 Task: Find a house in Mount Vernon, United States, for 2 adults from 2nd to 6th September, with a price range of ₹15,000 to ₹20,000, 1 bedroom, 1 bed, 1 bathroom, and self check-in option.
Action: Mouse pressed left at (431, 55)
Screenshot: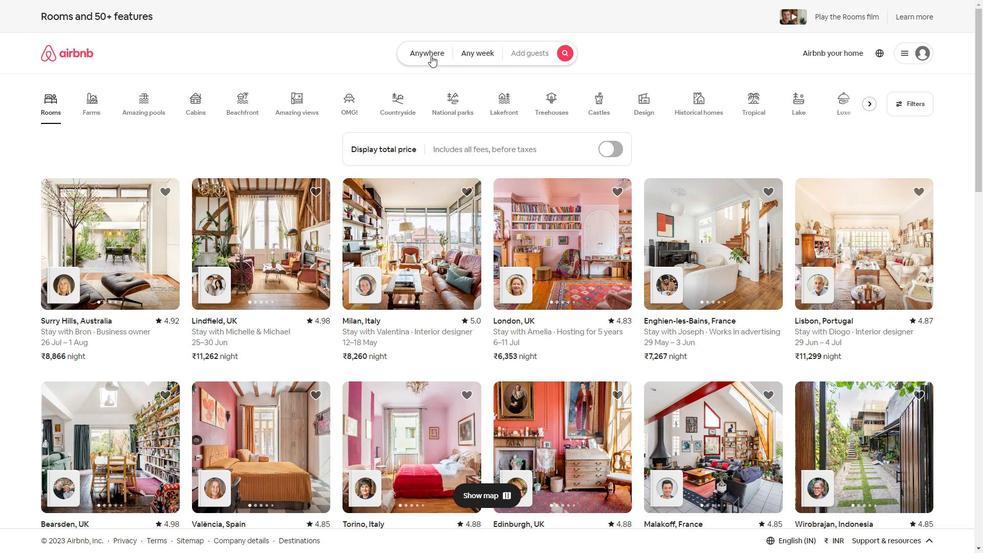 
Action: Mouse moved to (367, 97)
Screenshot: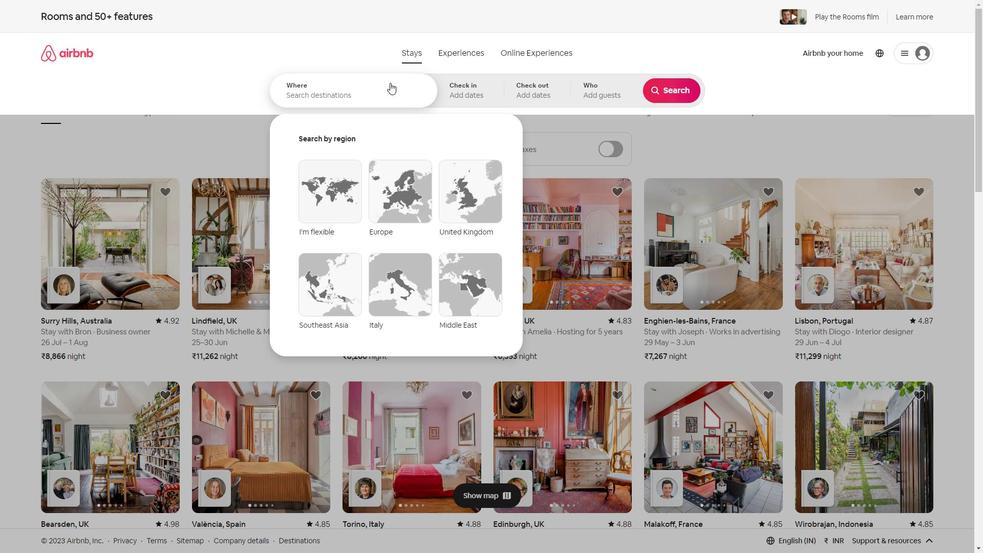 
Action: Mouse pressed left at (367, 97)
Screenshot: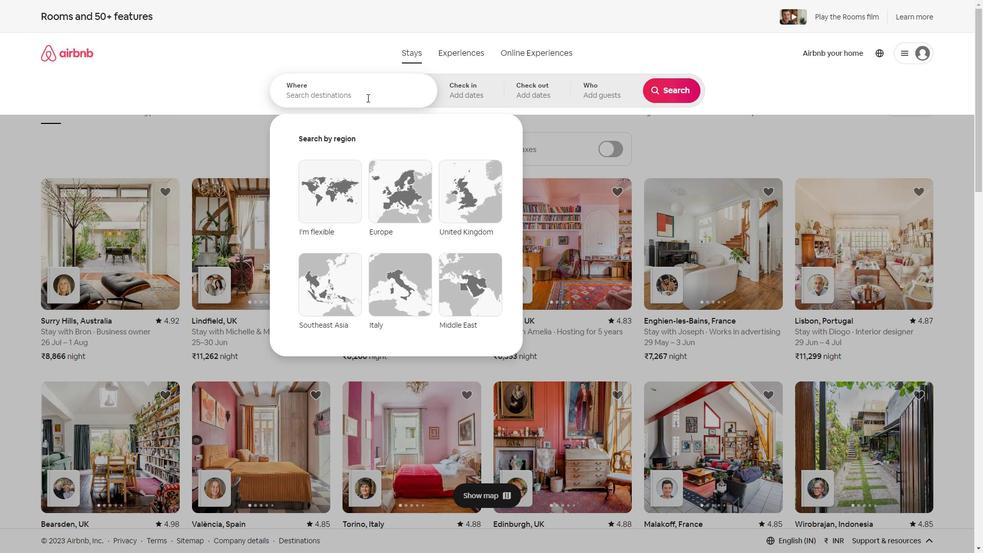
Action: Mouse moved to (394, 97)
Screenshot: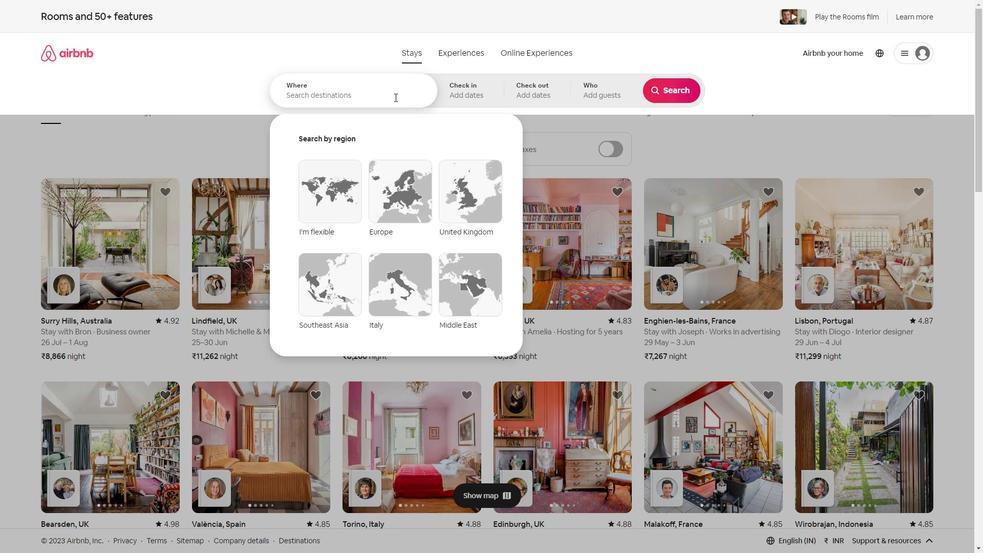 
Action: Key pressed <Key.shift>Mount<Key.space><Key.shift>Vernon,<Key.shift>Uited<Key.space><Key.shift>States
Screenshot: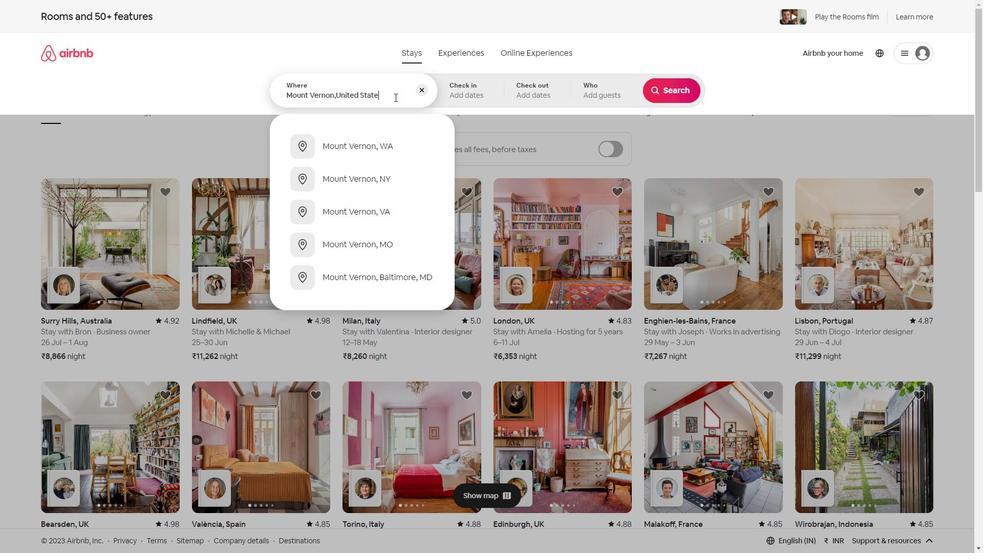 
Action: Mouse moved to (449, 89)
Screenshot: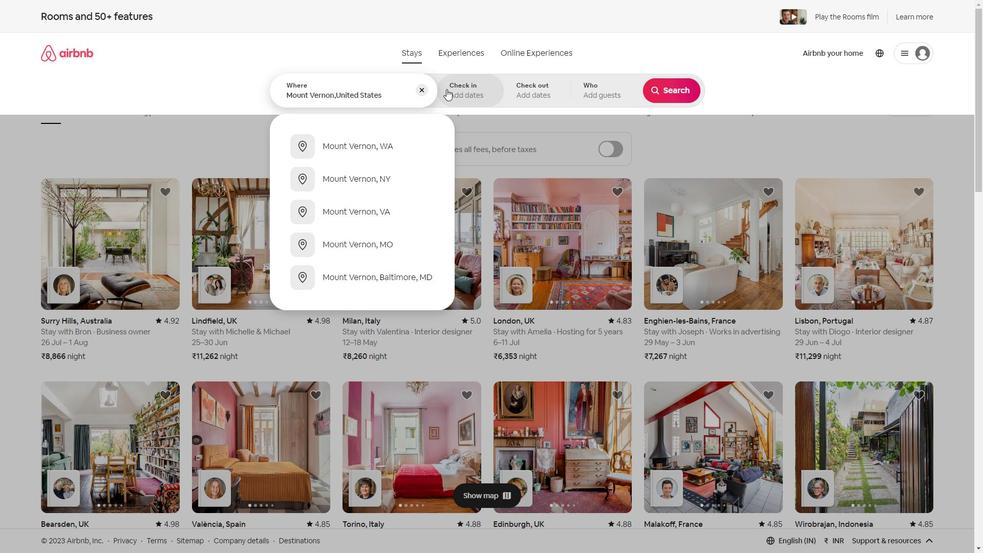 
Action: Mouse pressed left at (449, 89)
Screenshot: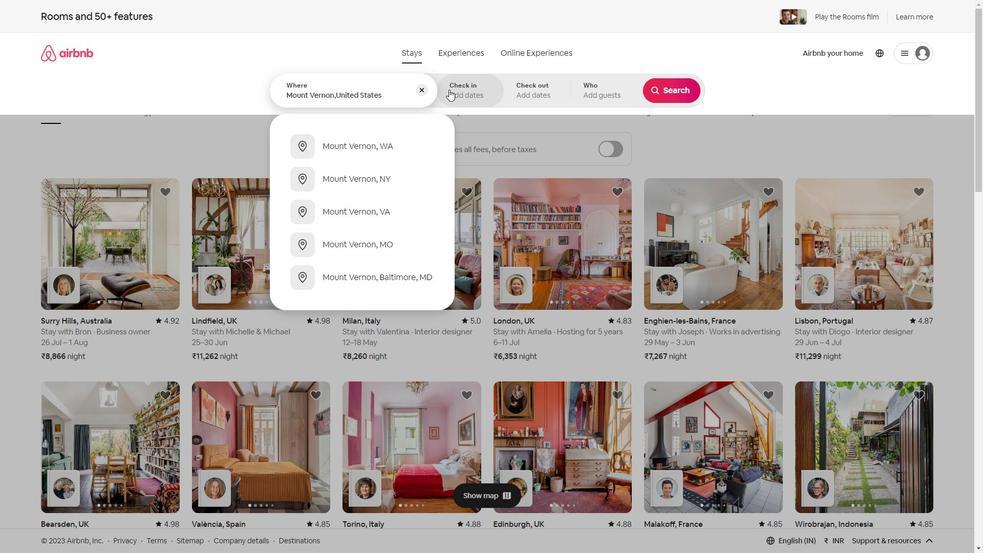 
Action: Mouse moved to (662, 168)
Screenshot: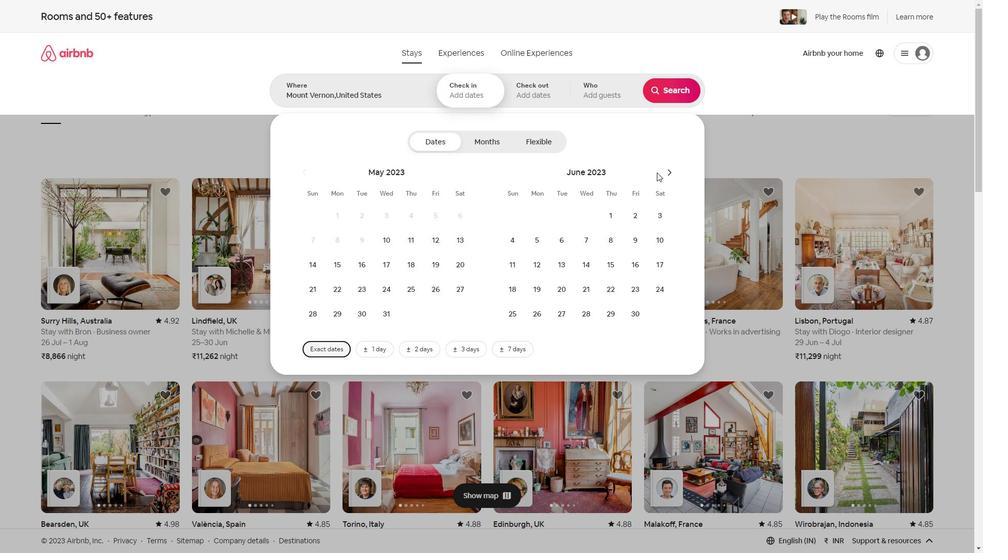 
Action: Mouse pressed left at (662, 168)
Screenshot: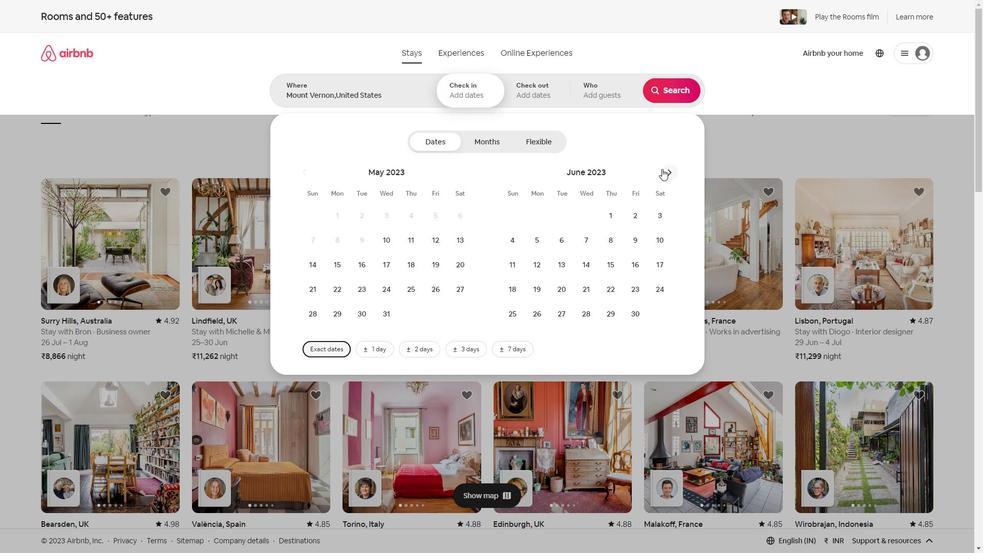 
Action: Mouse pressed left at (662, 168)
Screenshot: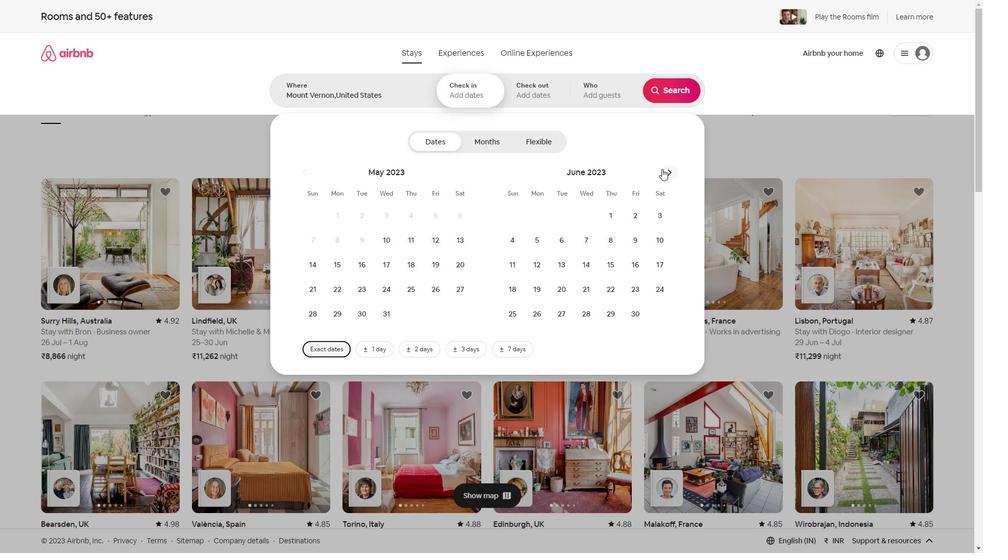 
Action: Mouse pressed left at (662, 168)
Screenshot: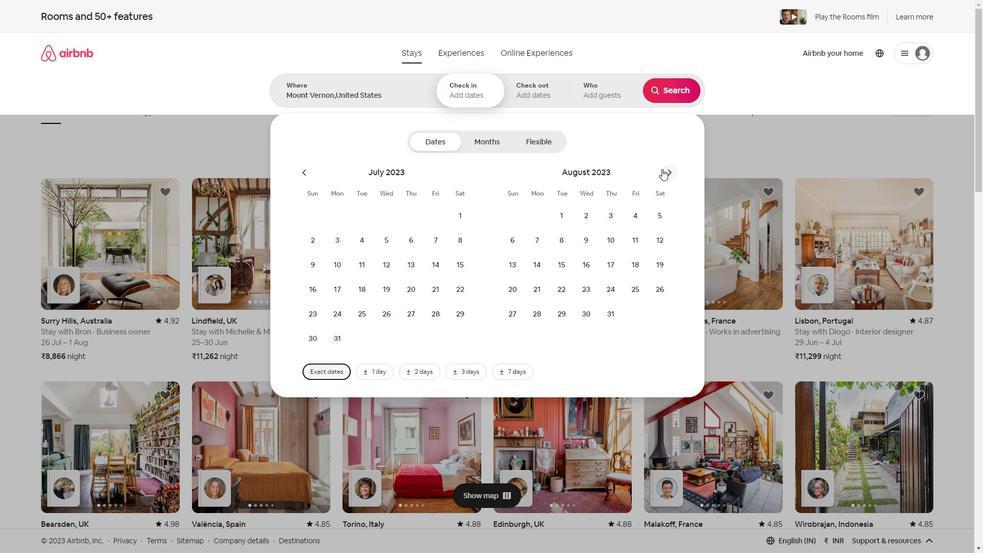 
Action: Mouse moved to (667, 174)
Screenshot: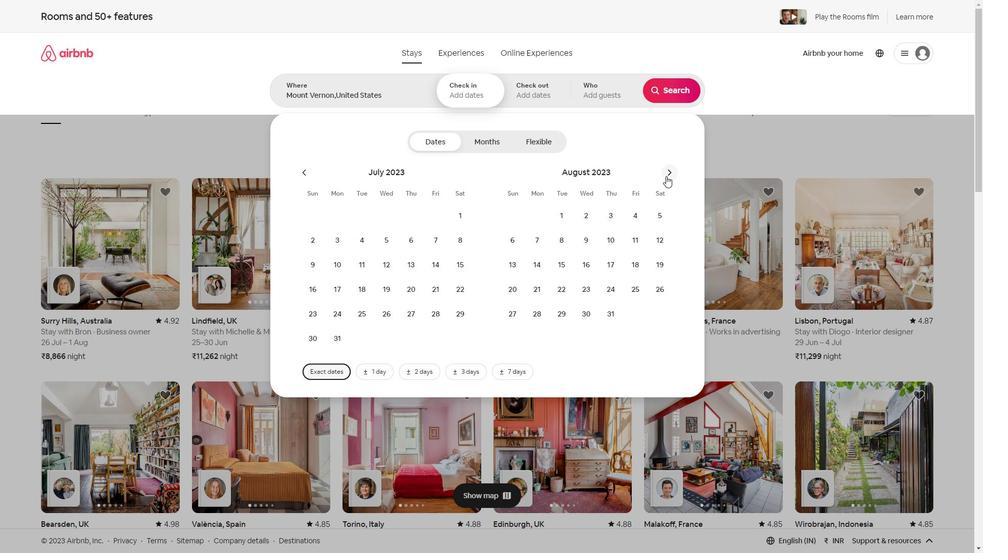 
Action: Mouse pressed left at (666, 175)
Screenshot: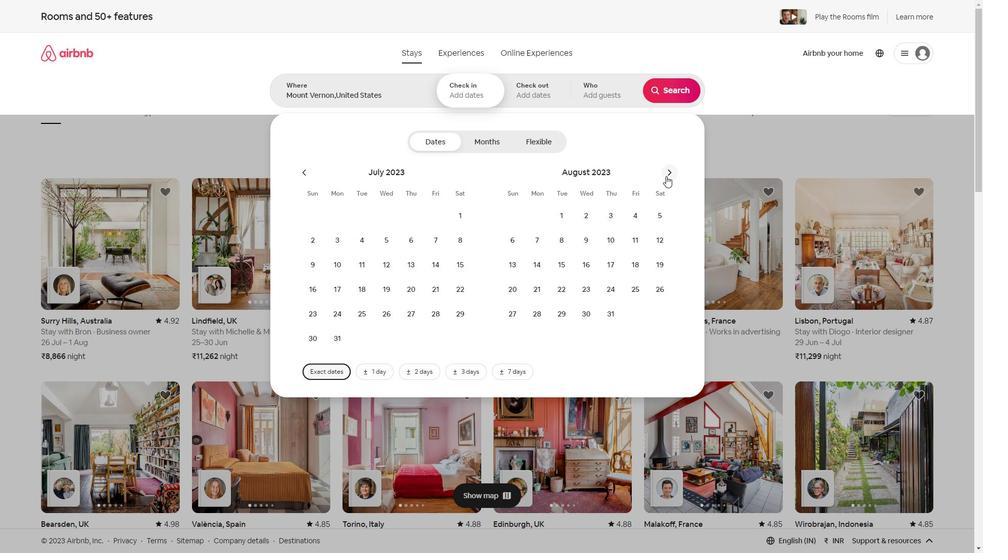 
Action: Mouse moved to (654, 213)
Screenshot: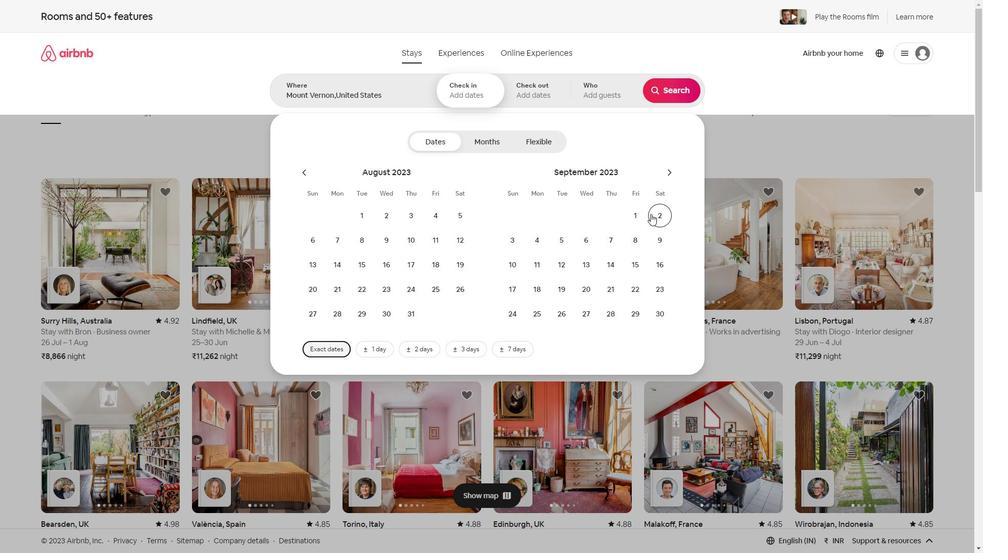 
Action: Mouse pressed left at (654, 213)
Screenshot: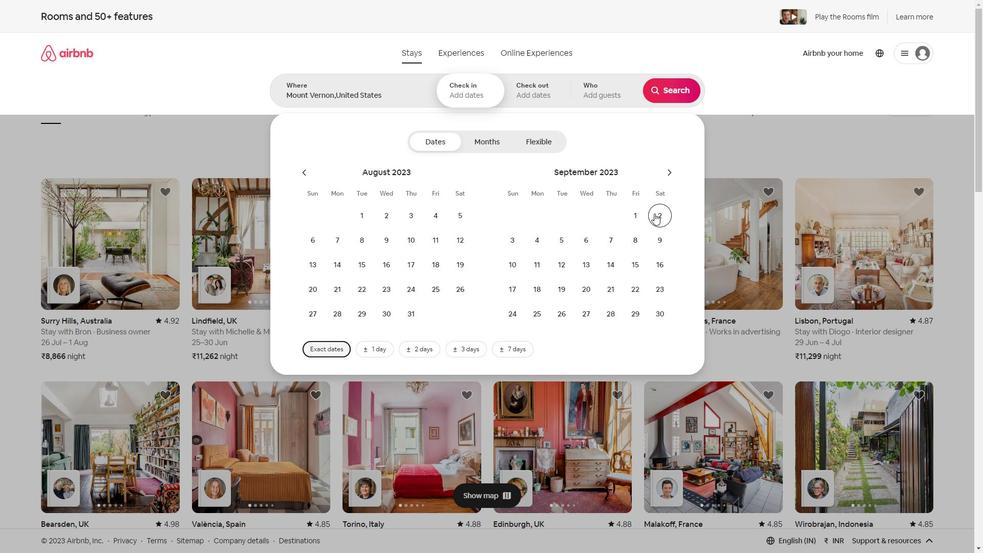 
Action: Mouse moved to (592, 243)
Screenshot: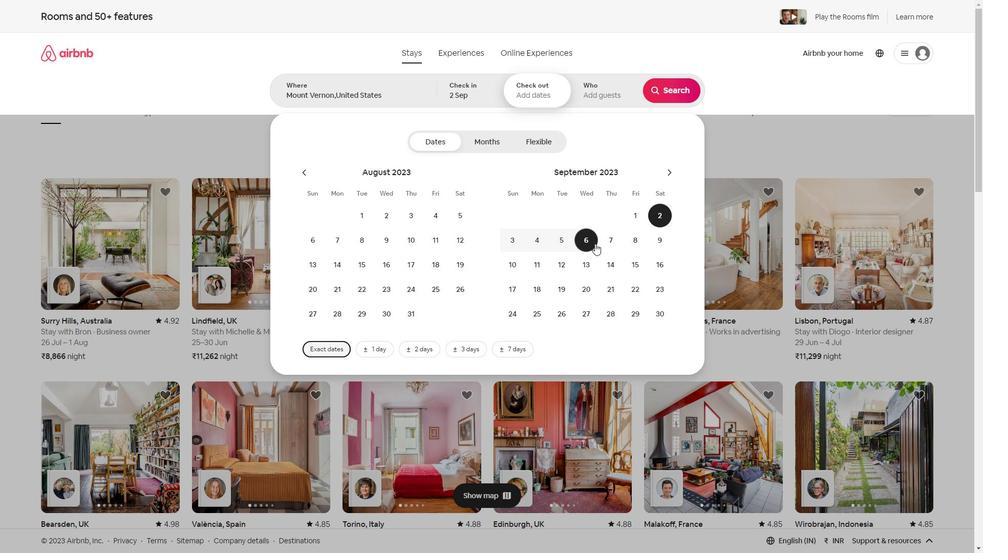 
Action: Mouse pressed left at (592, 243)
Screenshot: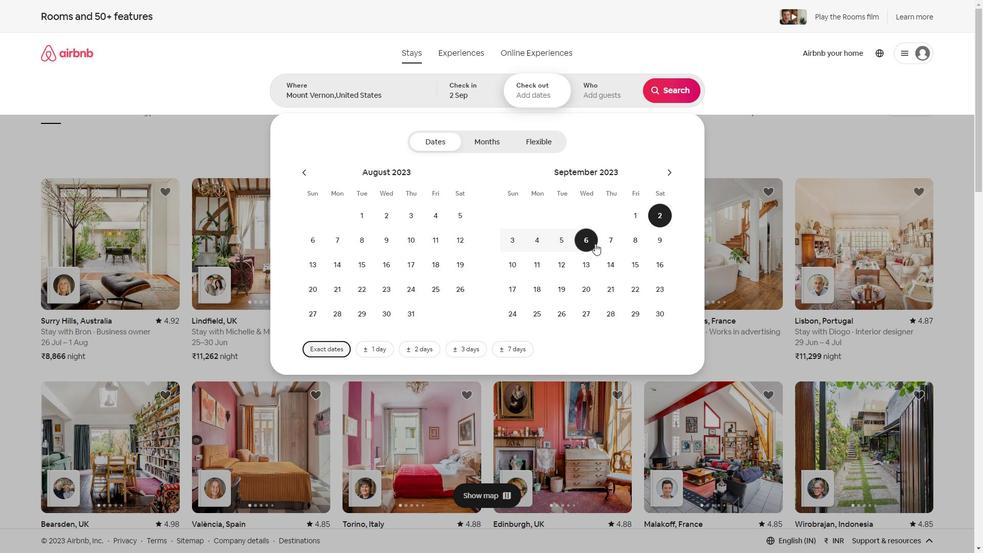 
Action: Mouse moved to (608, 98)
Screenshot: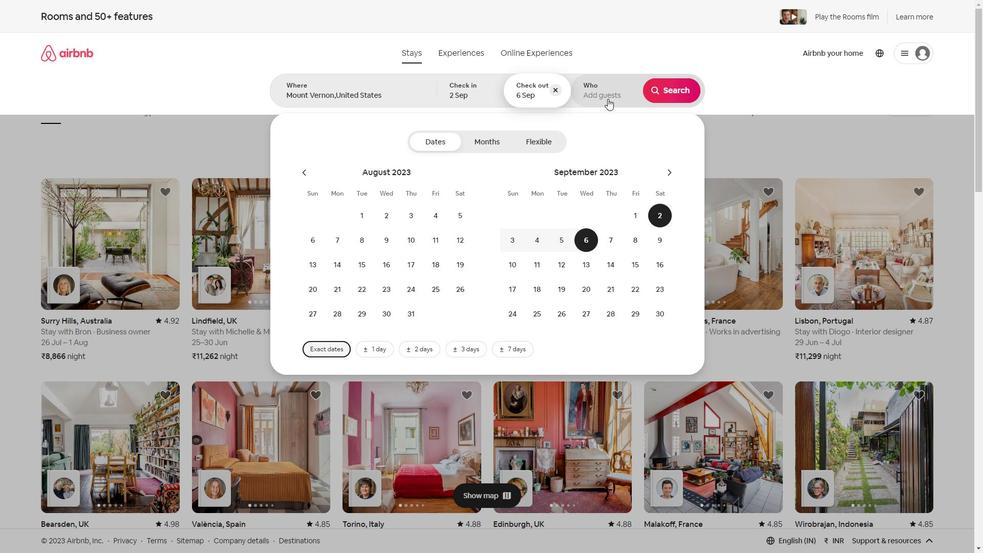 
Action: Mouse pressed left at (608, 98)
Screenshot: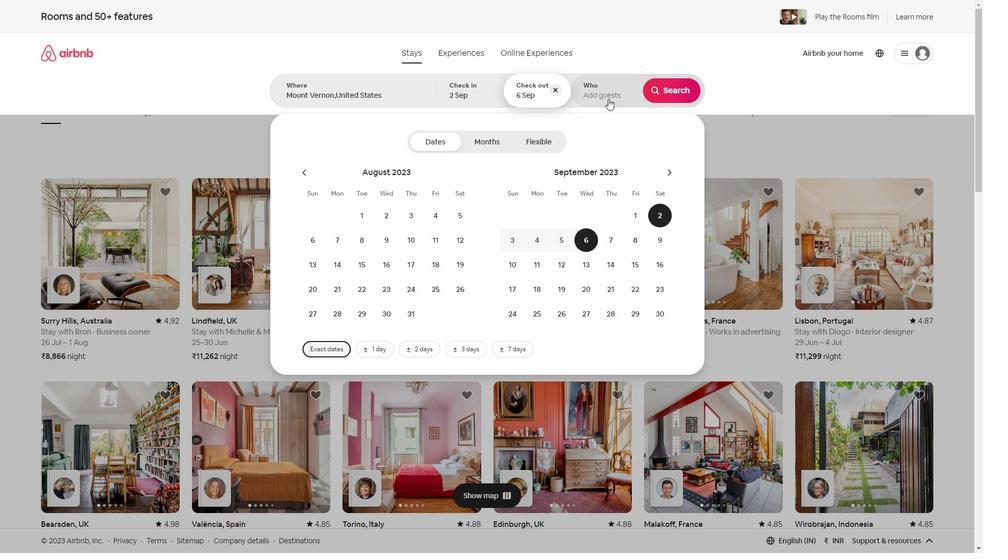 
Action: Mouse moved to (679, 139)
Screenshot: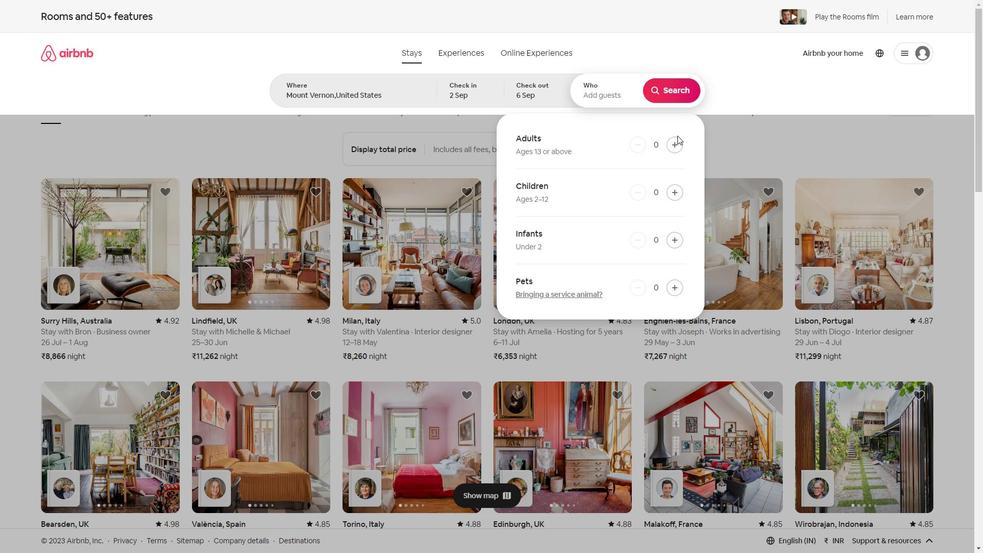 
Action: Mouse pressed left at (679, 139)
Screenshot: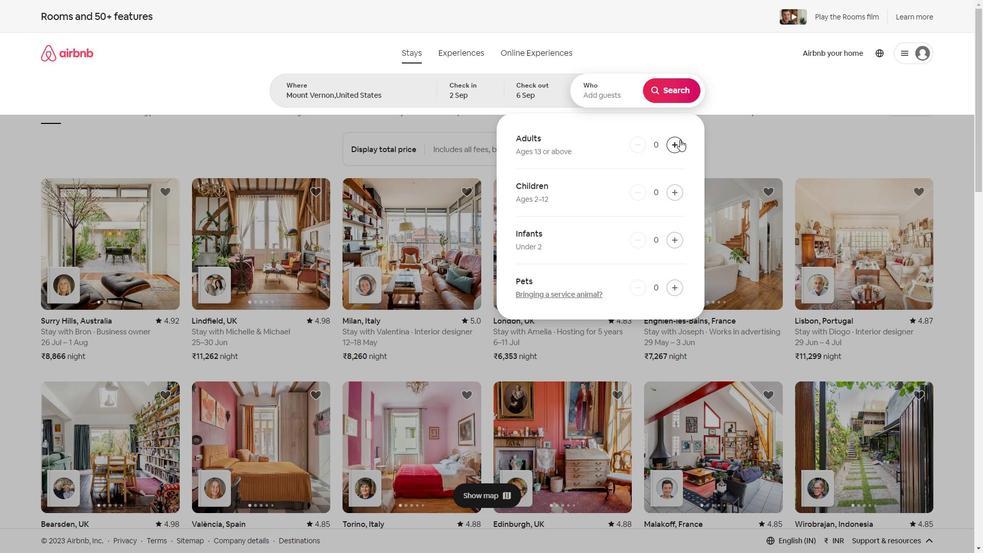 
Action: Mouse pressed left at (679, 139)
Screenshot: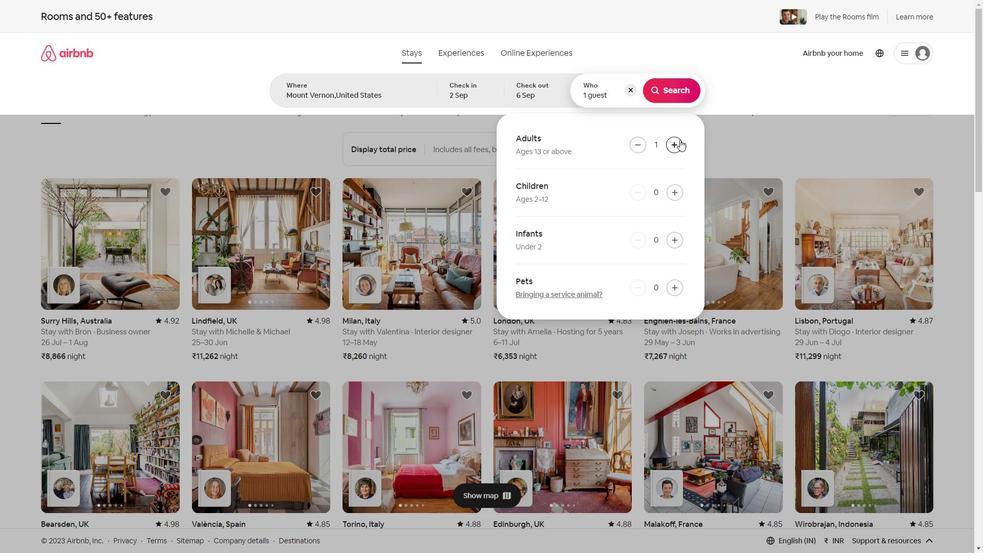 
Action: Mouse moved to (669, 87)
Screenshot: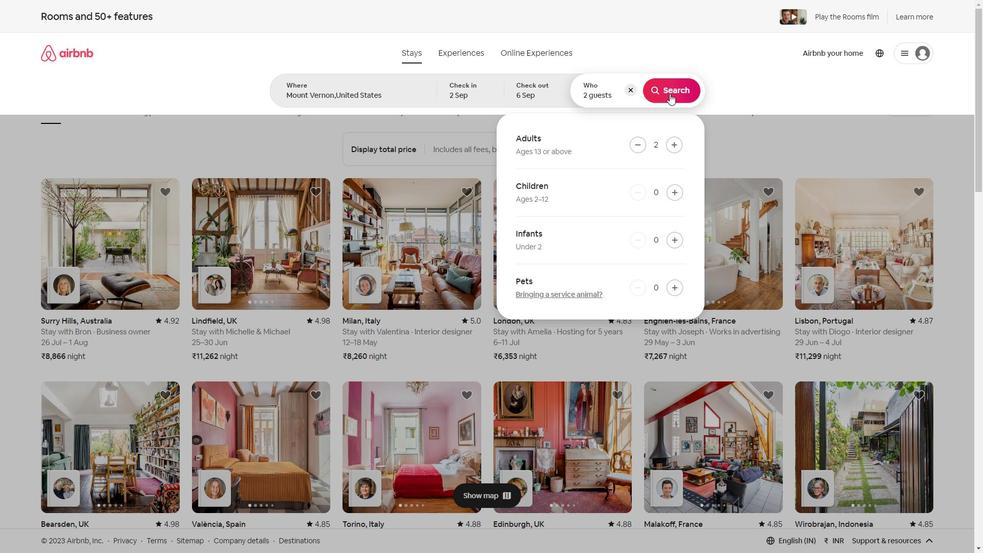 
Action: Mouse pressed left at (669, 87)
Screenshot: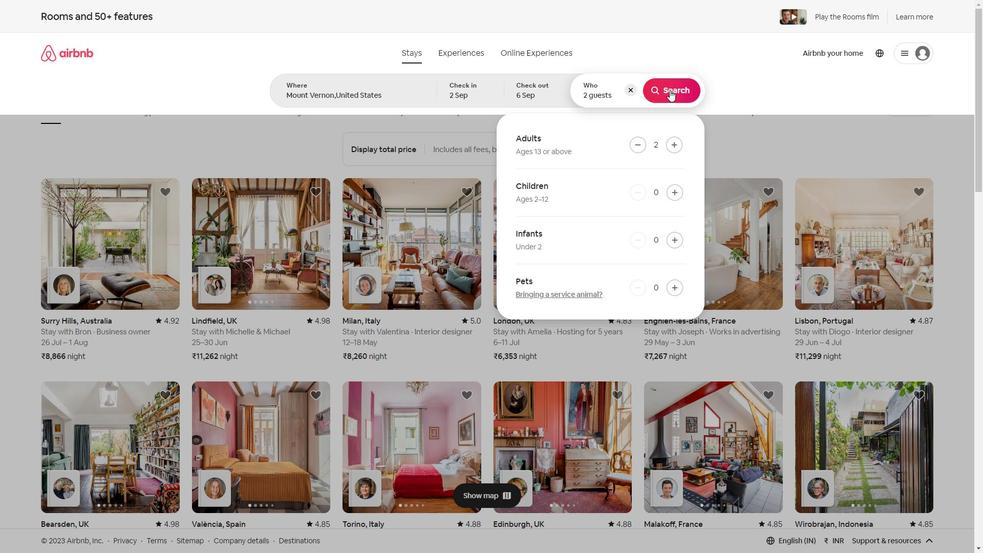 
Action: Mouse moved to (934, 62)
Screenshot: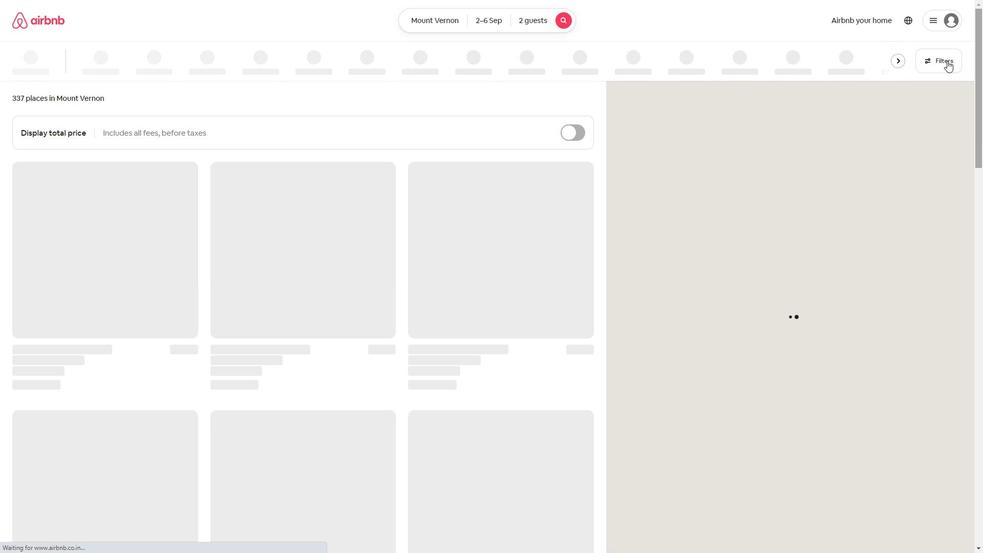 
Action: Mouse pressed left at (934, 62)
Screenshot: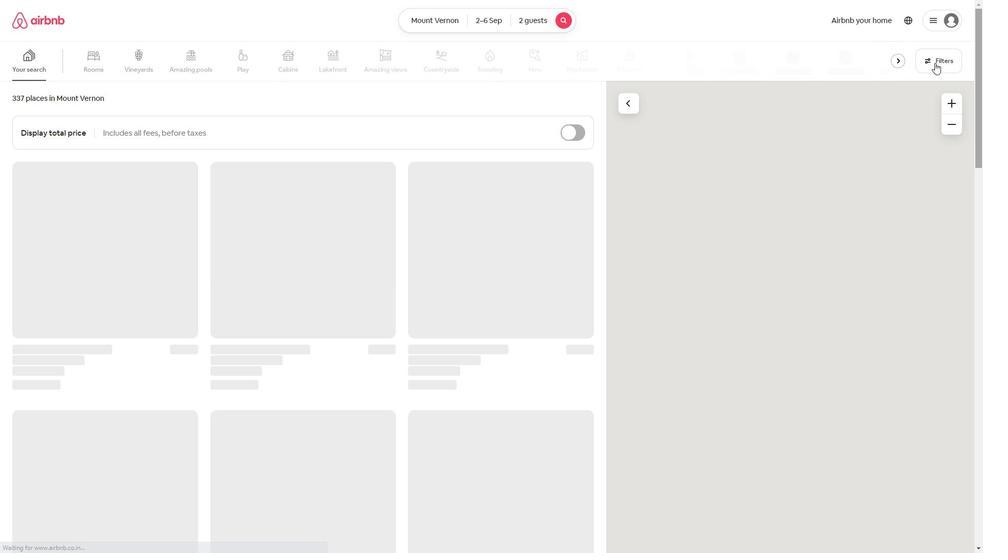 
Action: Mouse moved to (411, 302)
Screenshot: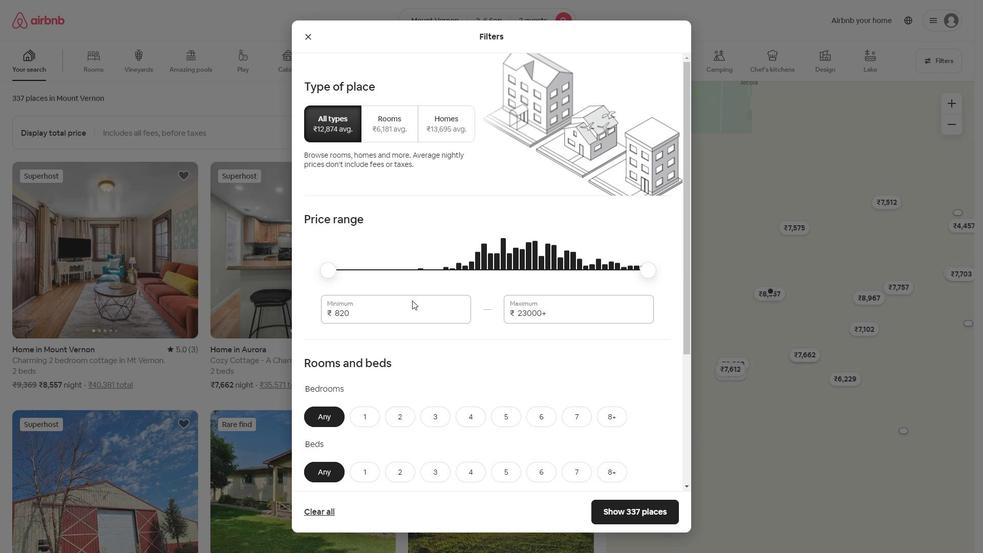 
Action: Mouse pressed left at (411, 302)
Screenshot: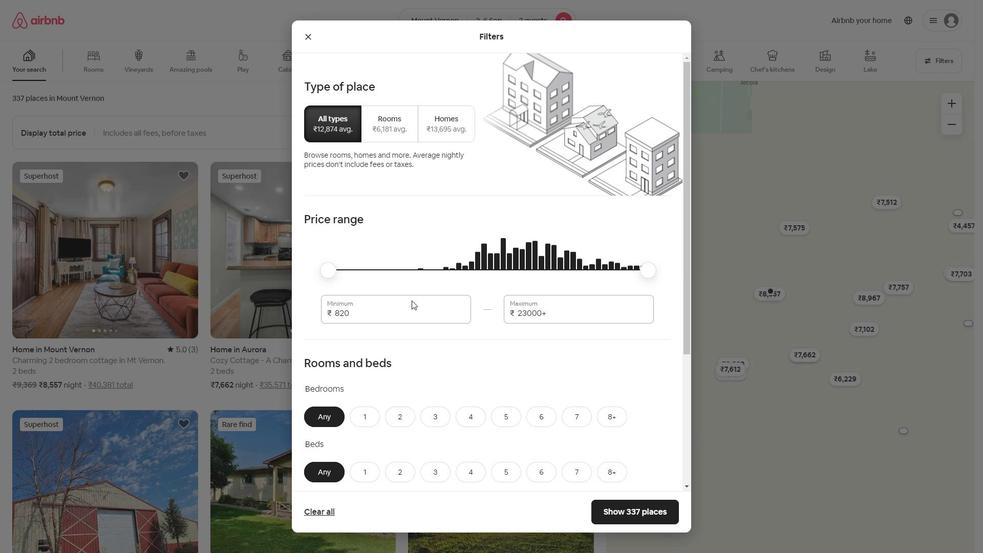 
Action: Key pressed <Key.backspace><Key.backspace><Key.backspace><Key.backspace><Key.backspace><Key.backspace><Key.backspace><Key.backspace><Key.backspace><Key.backspace>15000
Screenshot: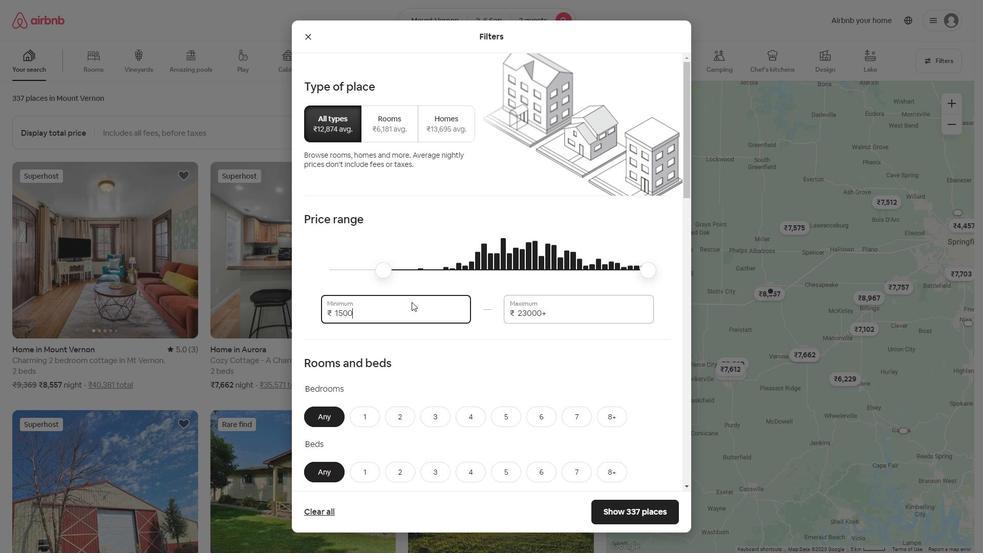 
Action: Mouse moved to (574, 313)
Screenshot: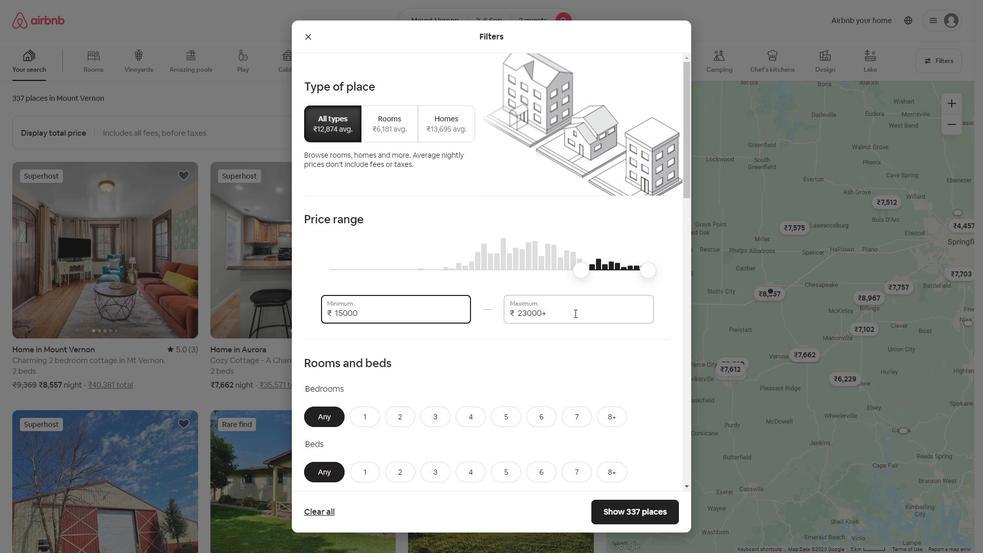
Action: Mouse pressed left at (574, 313)
Screenshot: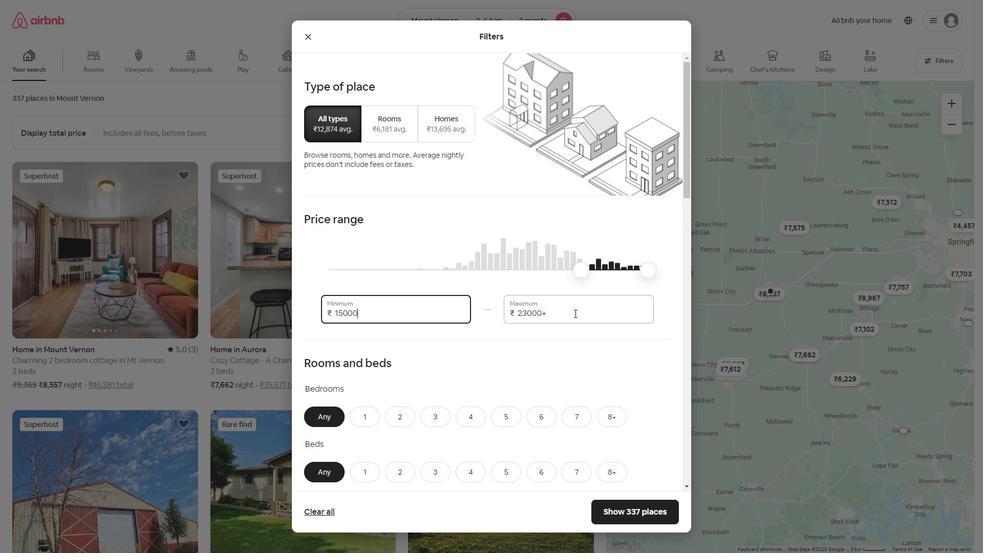 
Action: Key pressed <Key.backspace><Key.backspace><Key.backspace><Key.backspace><Key.backspace><Key.backspace><Key.backspace><Key.backspace><Key.backspace><Key.backspace><Key.backspace><Key.backspace><Key.backspace><Key.backspace>20000
Screenshot: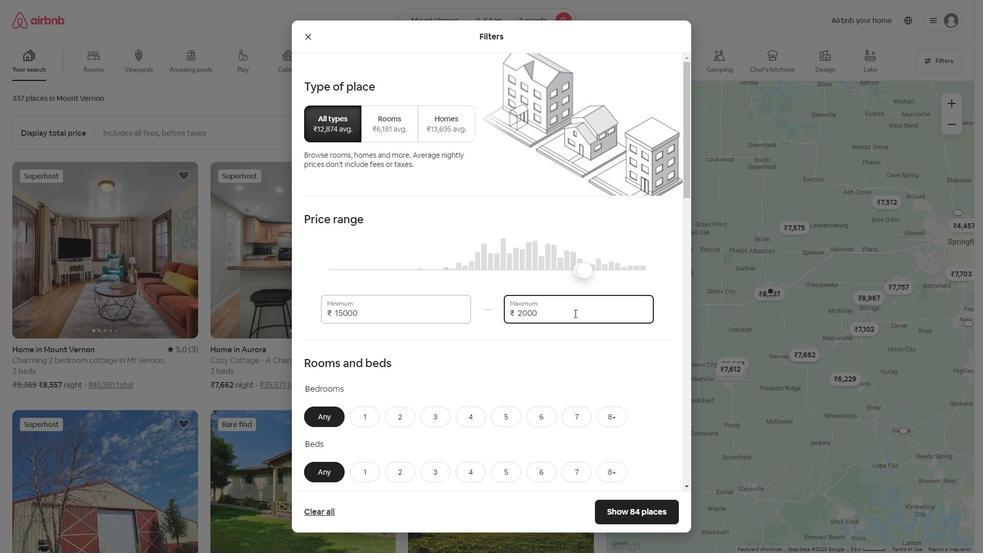 
Action: Mouse moved to (362, 417)
Screenshot: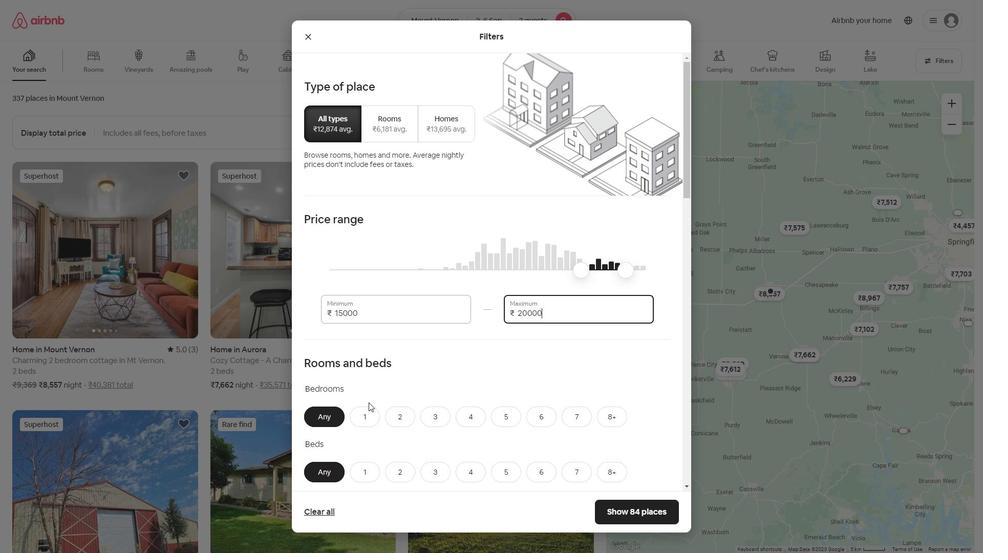 
Action: Mouse pressed left at (362, 417)
Screenshot: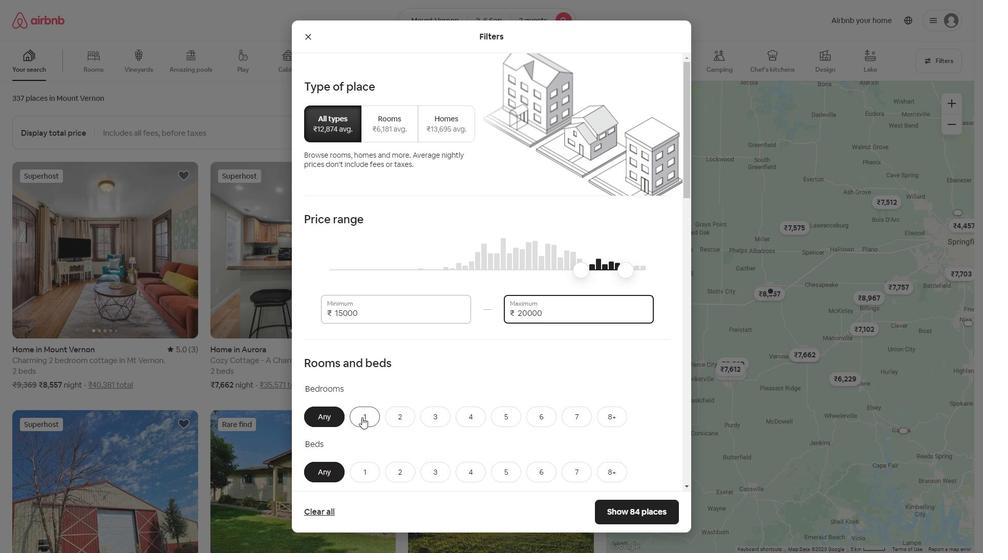 
Action: Mouse moved to (362, 463)
Screenshot: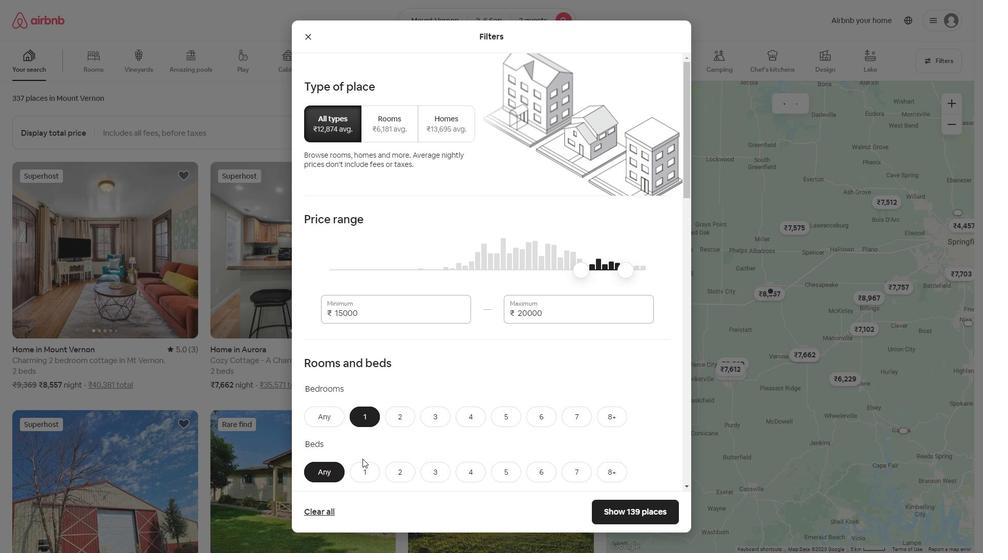 
Action: Mouse pressed left at (362, 463)
Screenshot: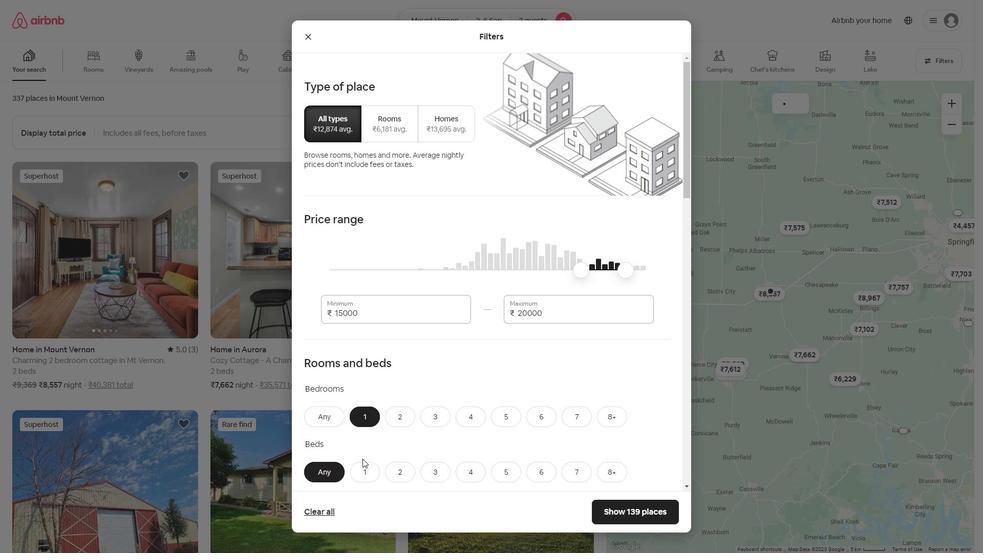 
Action: Mouse moved to (366, 458)
Screenshot: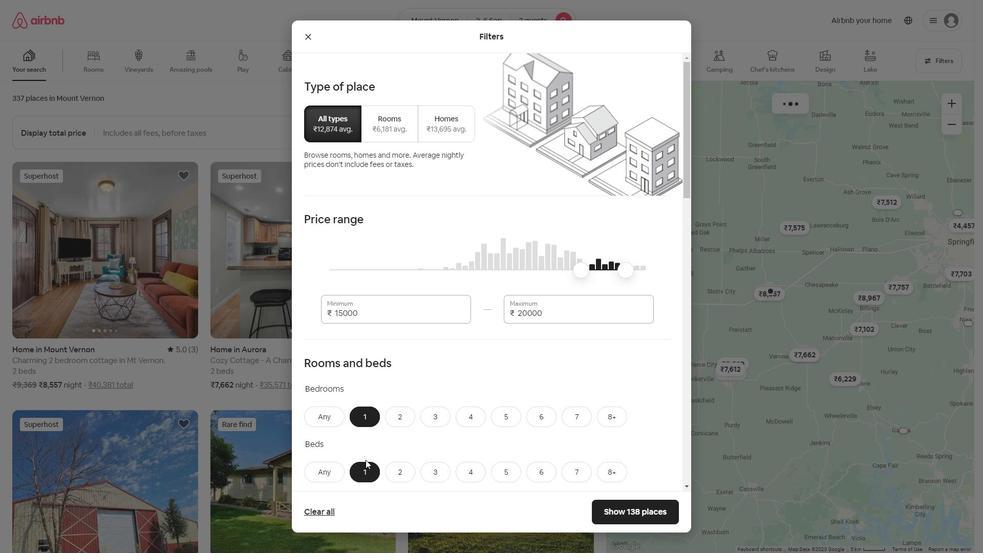 
Action: Mouse scrolled (366, 458) with delta (0, 0)
Screenshot: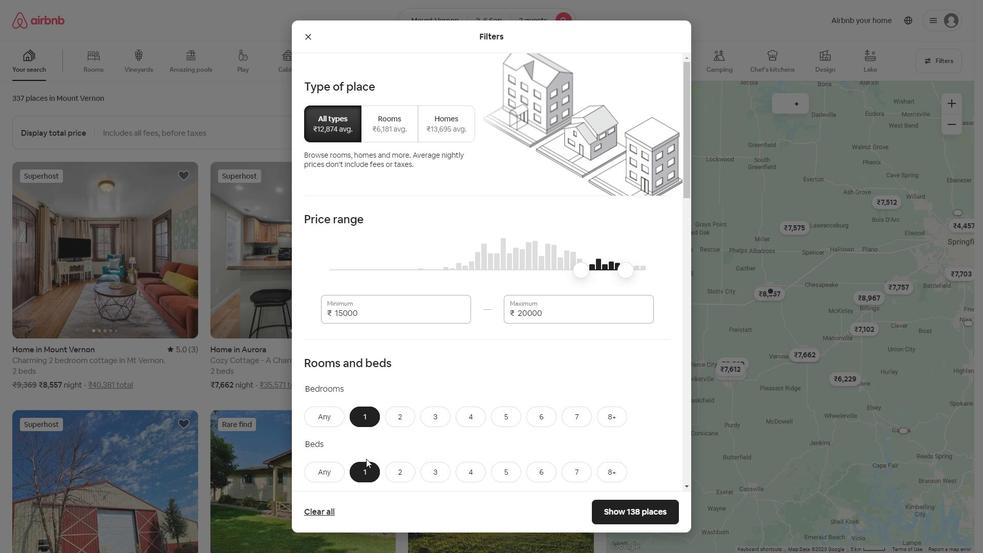 
Action: Mouse scrolled (366, 458) with delta (0, 0)
Screenshot: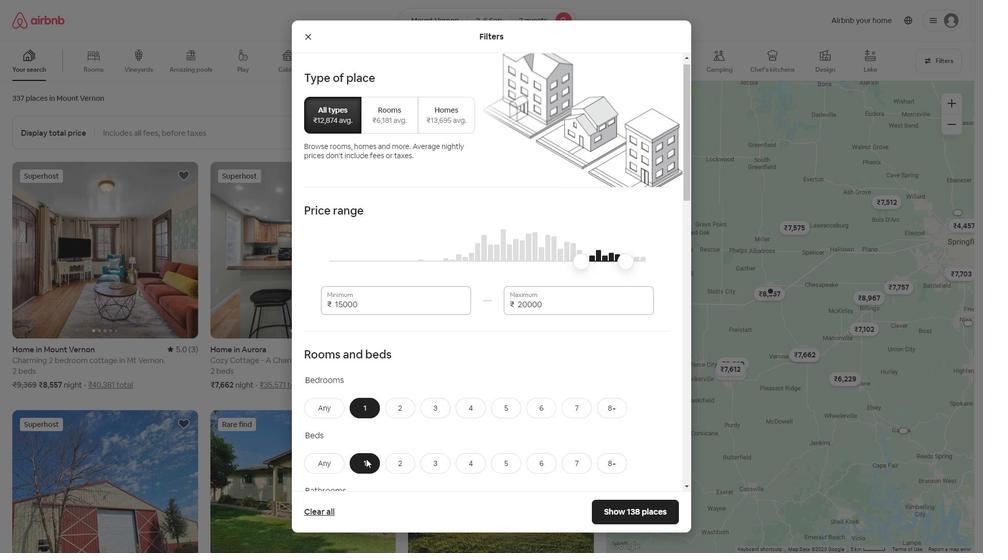 
Action: Mouse moved to (360, 418)
Screenshot: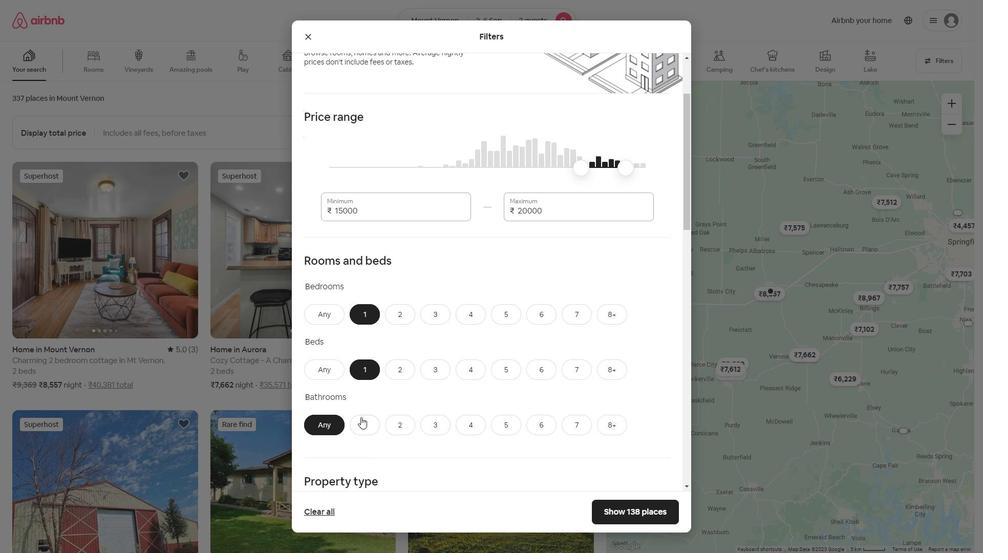 
Action: Mouse pressed left at (360, 418)
Screenshot: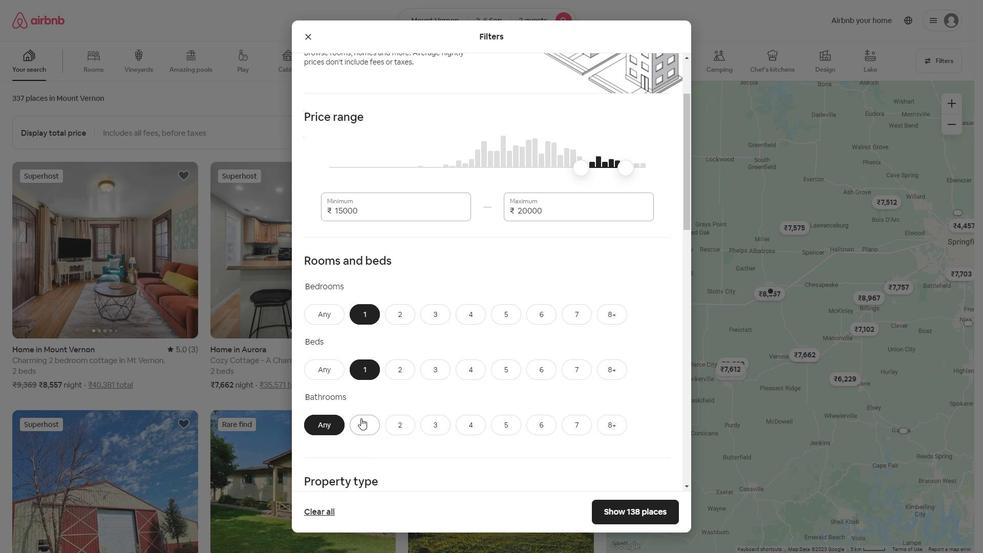 
Action: Mouse moved to (362, 417)
Screenshot: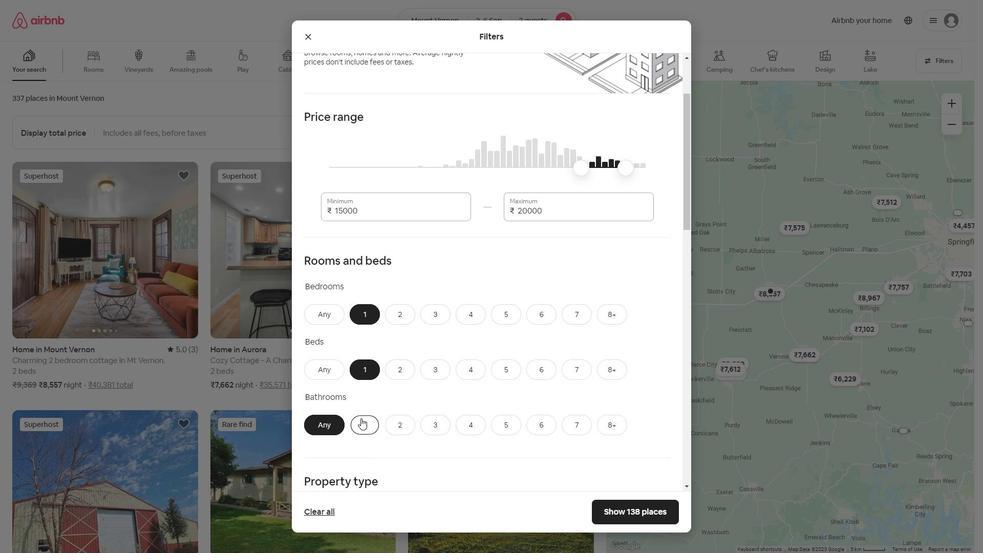 
Action: Mouse scrolled (362, 416) with delta (0, 0)
Screenshot: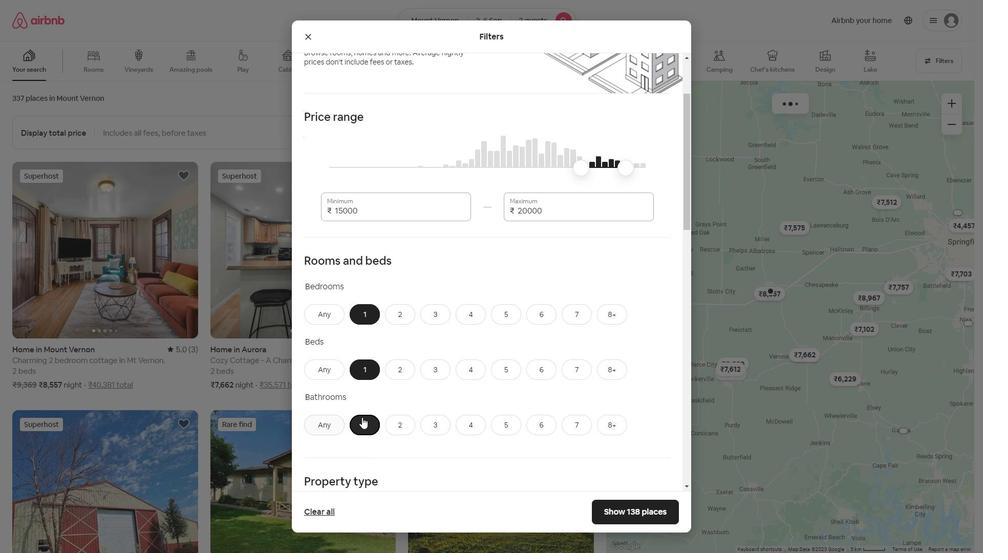 
Action: Mouse moved to (363, 416)
Screenshot: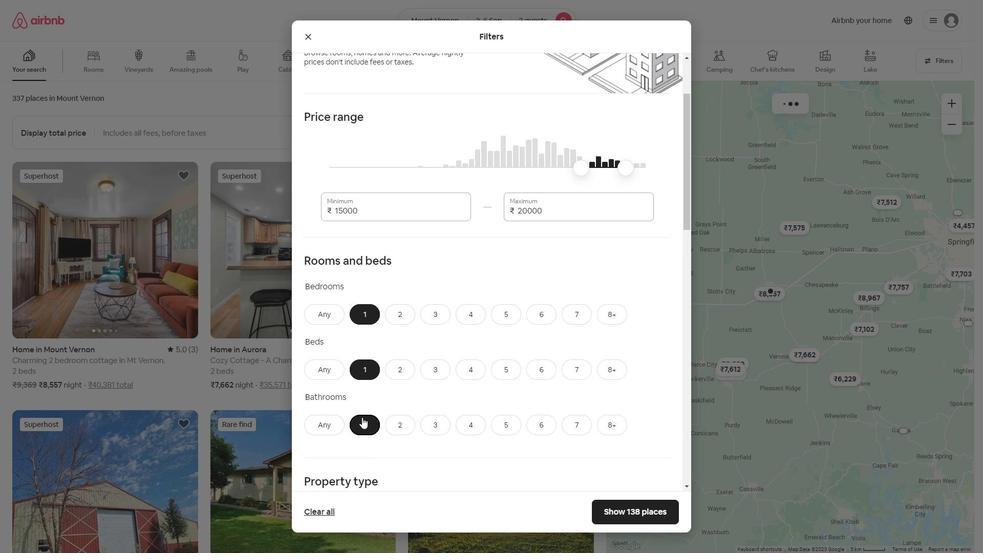 
Action: Mouse scrolled (363, 416) with delta (0, 0)
Screenshot: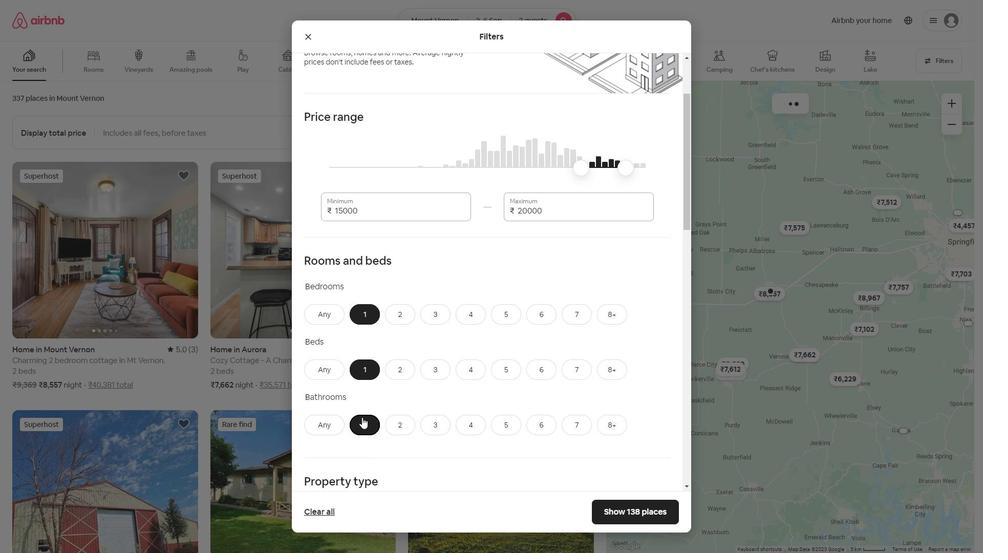 
Action: Mouse moved to (364, 416)
Screenshot: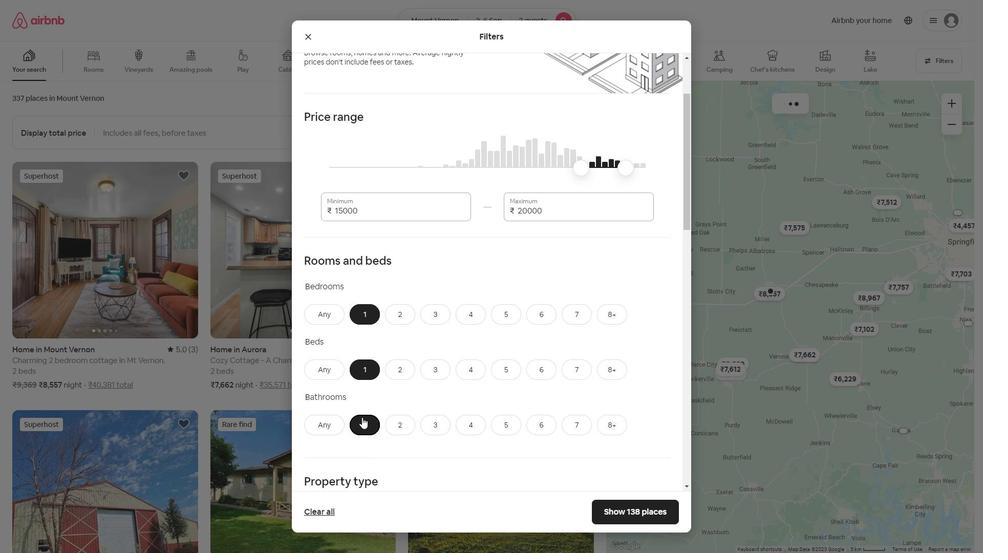 
Action: Mouse scrolled (363, 415) with delta (0, 0)
Screenshot: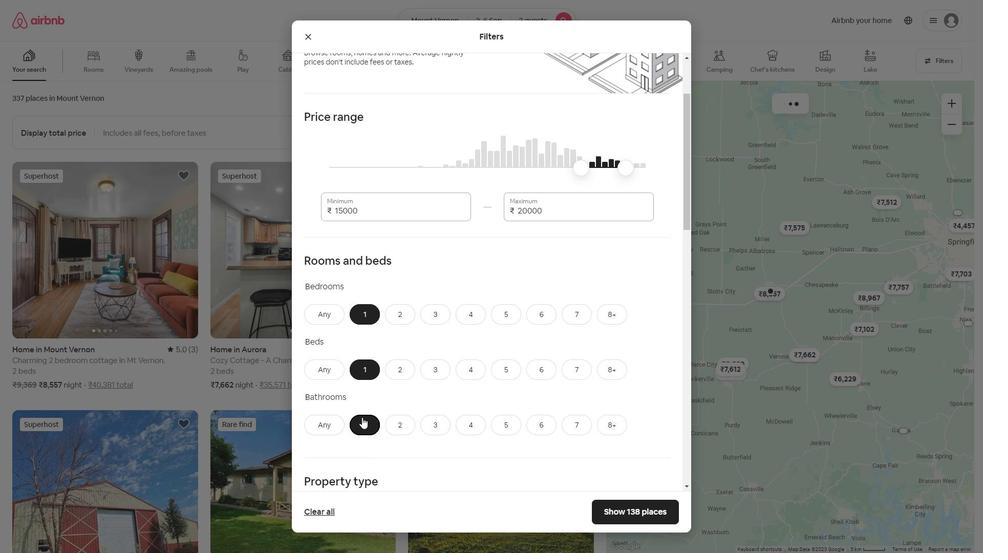 
Action: Mouse moved to (366, 414)
Screenshot: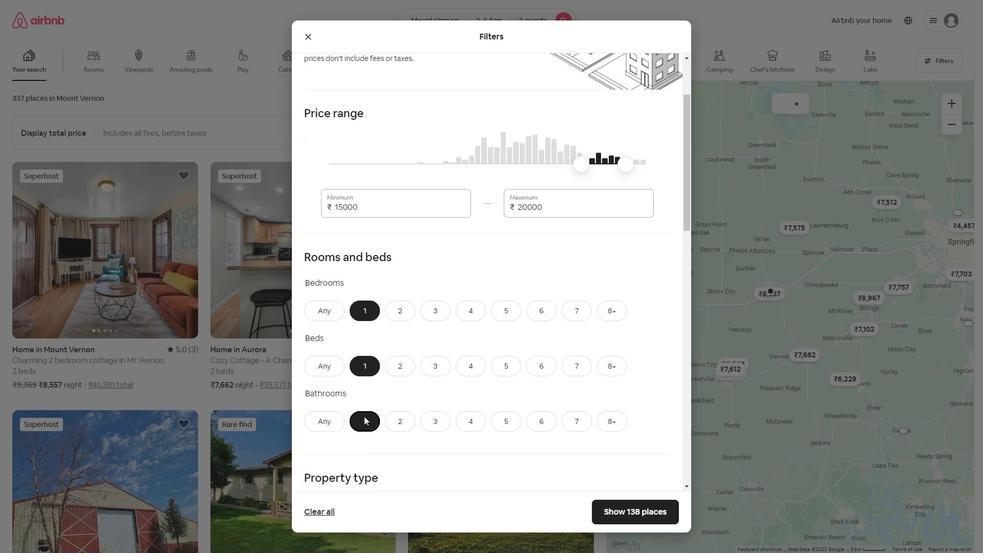 
Action: Mouse scrolled (365, 414) with delta (0, 0)
Screenshot: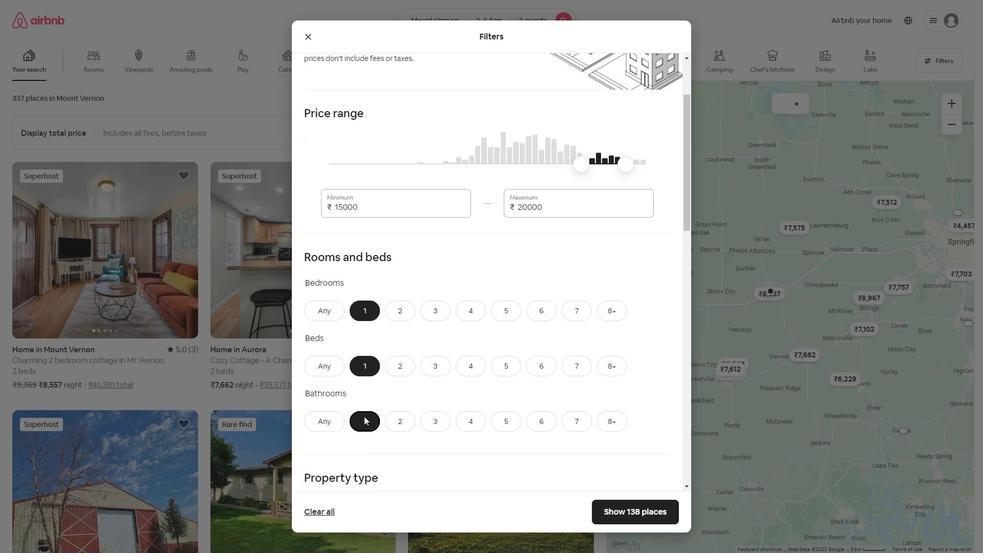 
Action: Mouse moved to (338, 312)
Screenshot: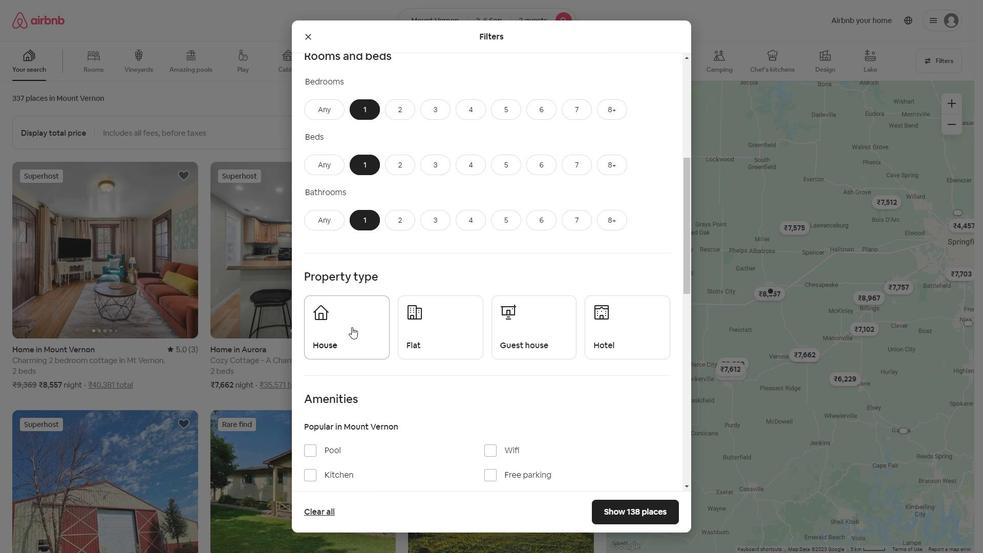 
Action: Mouse pressed left at (338, 312)
Screenshot: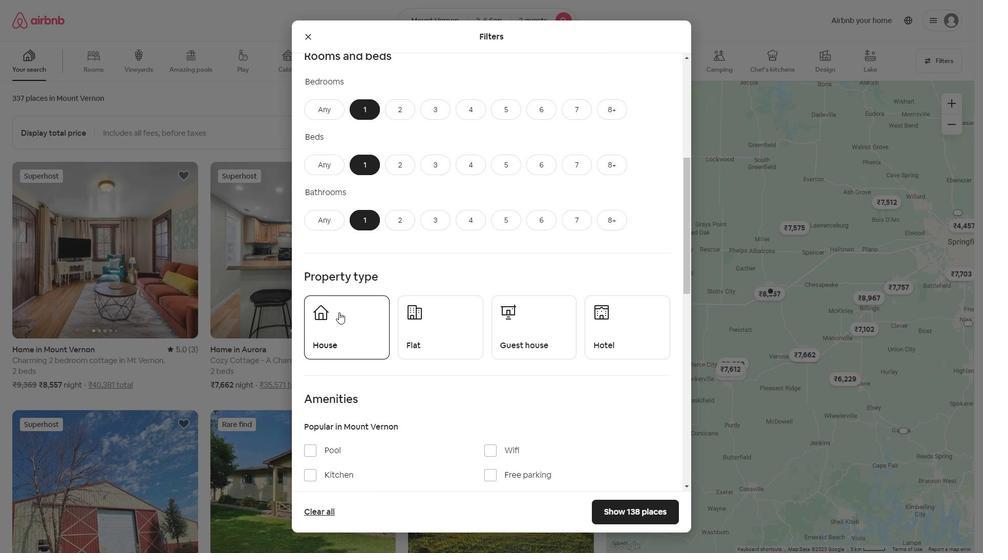 
Action: Mouse moved to (404, 326)
Screenshot: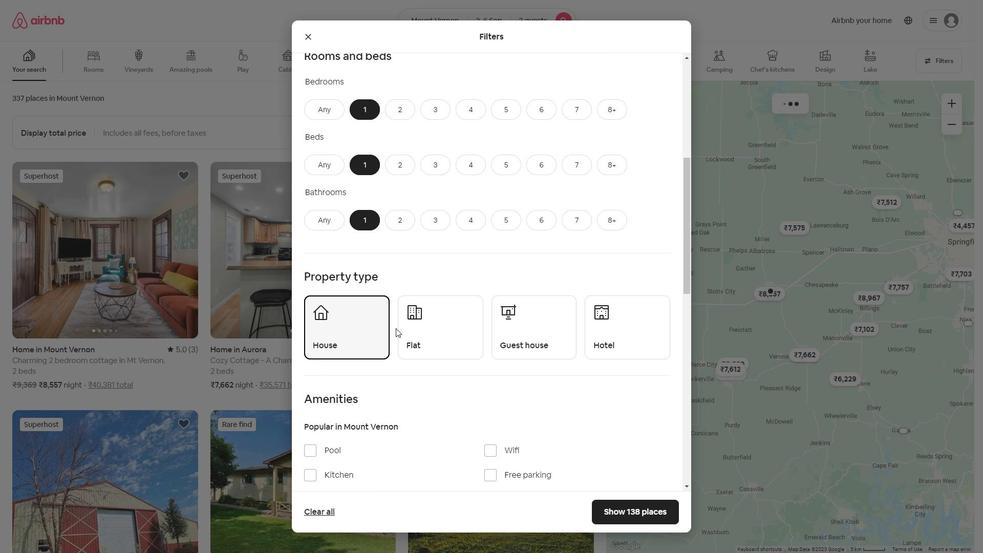 
Action: Mouse pressed left at (404, 326)
Screenshot: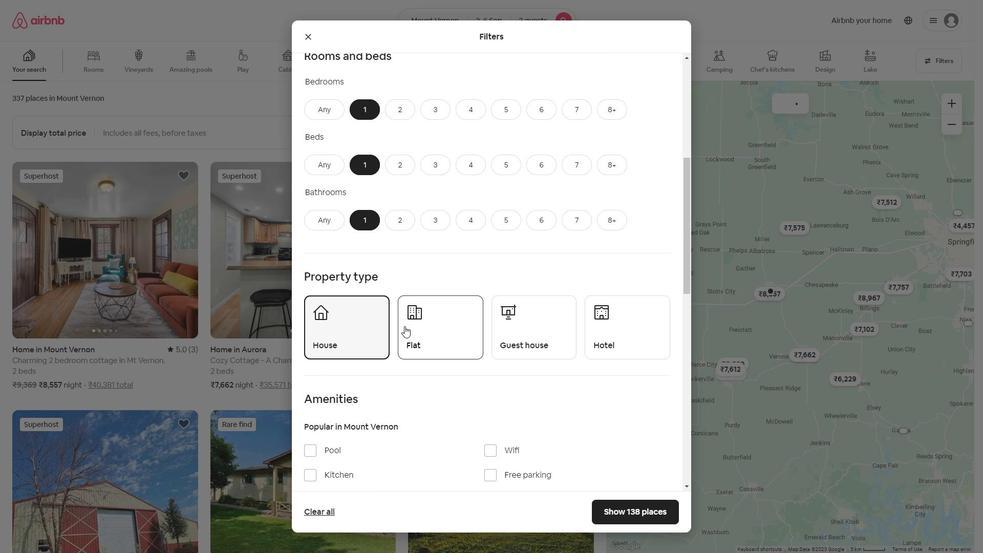 
Action: Mouse moved to (550, 348)
Screenshot: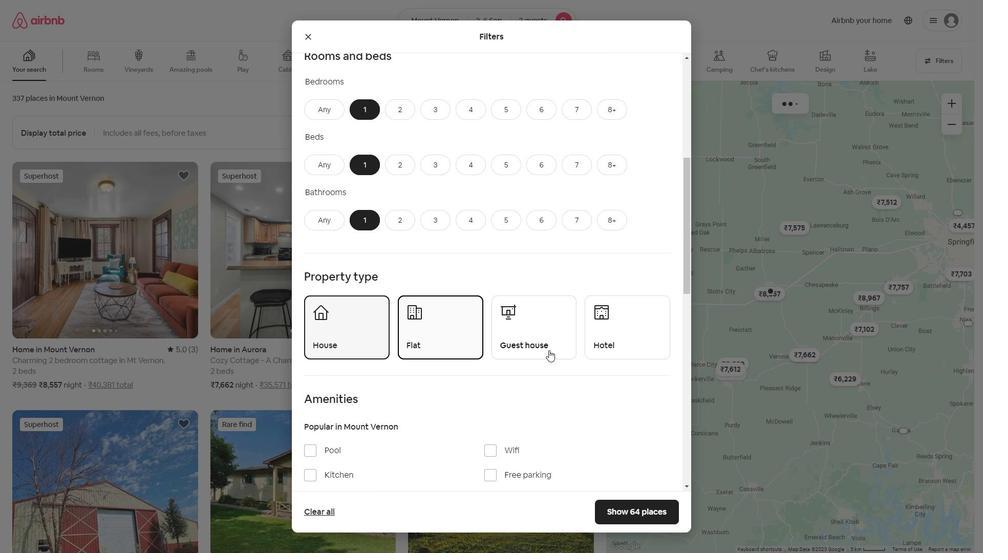 
Action: Mouse pressed left at (550, 348)
Screenshot: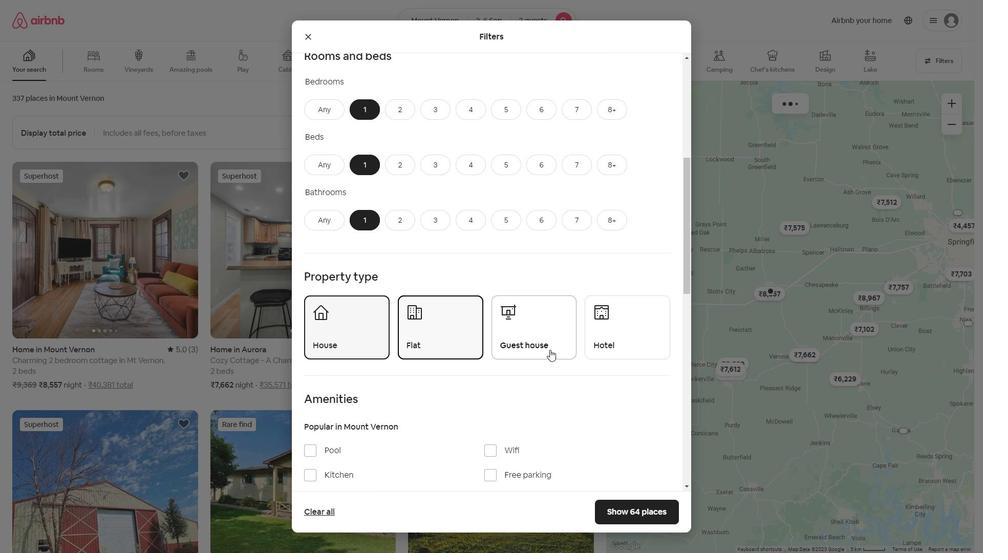 
Action: Mouse moved to (593, 329)
Screenshot: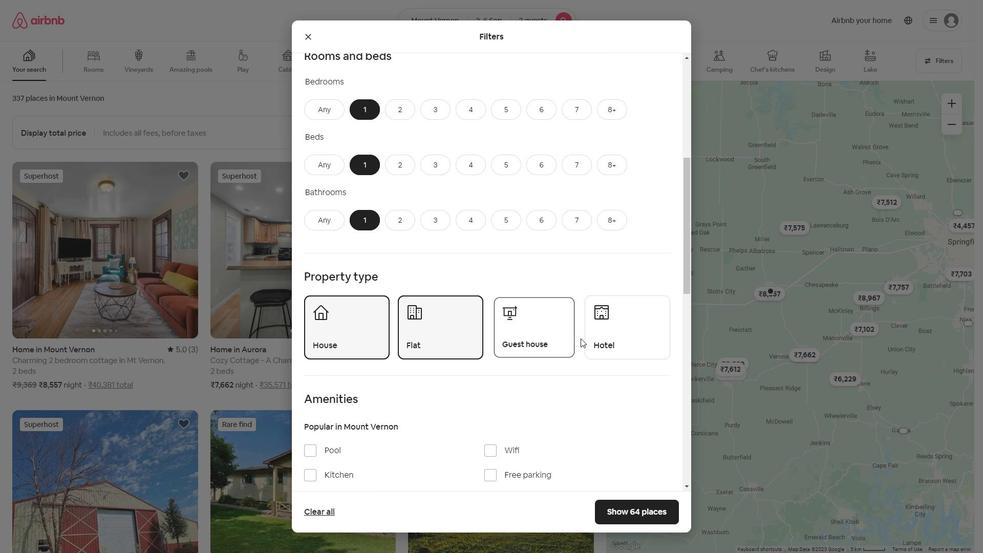 
Action: Mouse pressed left at (593, 329)
Screenshot: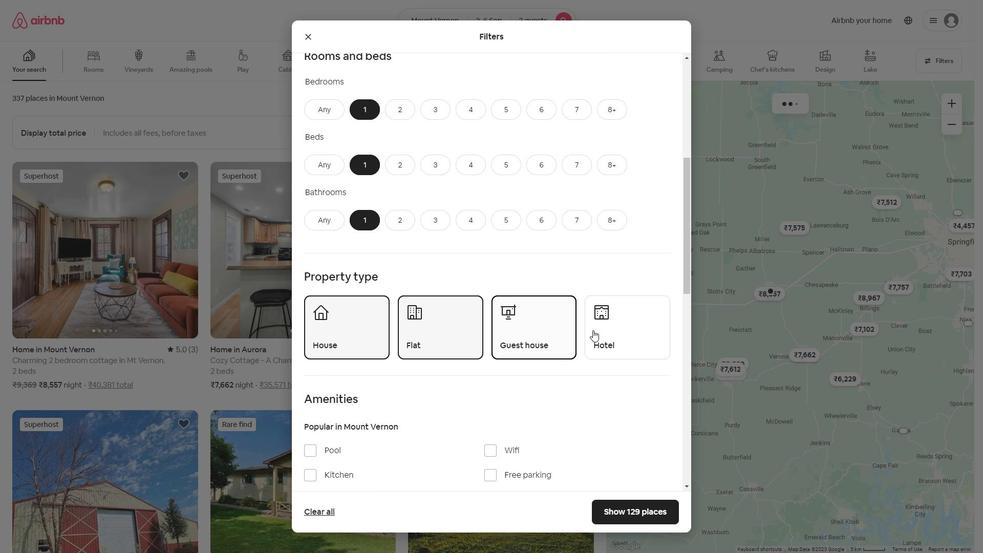 
Action: Mouse moved to (410, 307)
Screenshot: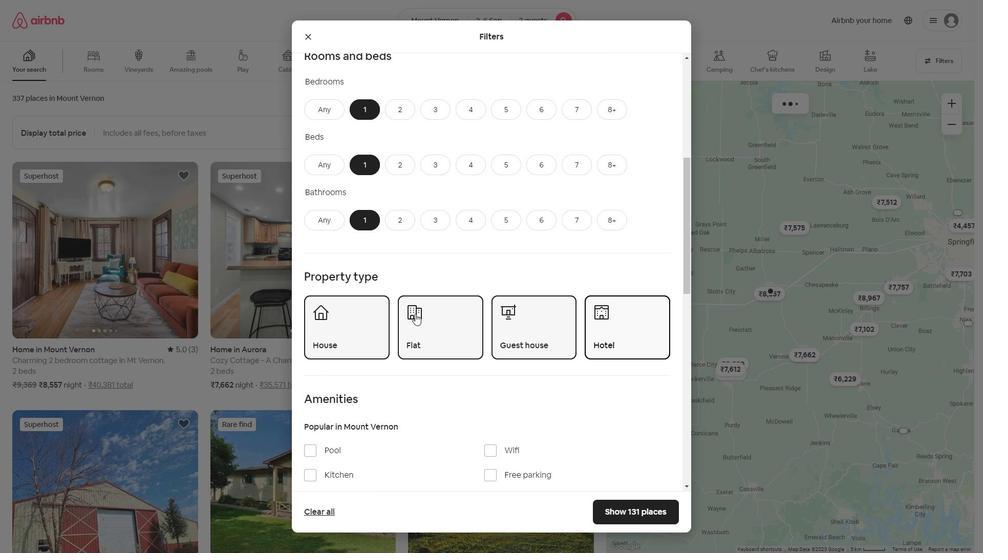 
Action: Mouse scrolled (410, 306) with delta (0, 0)
Screenshot: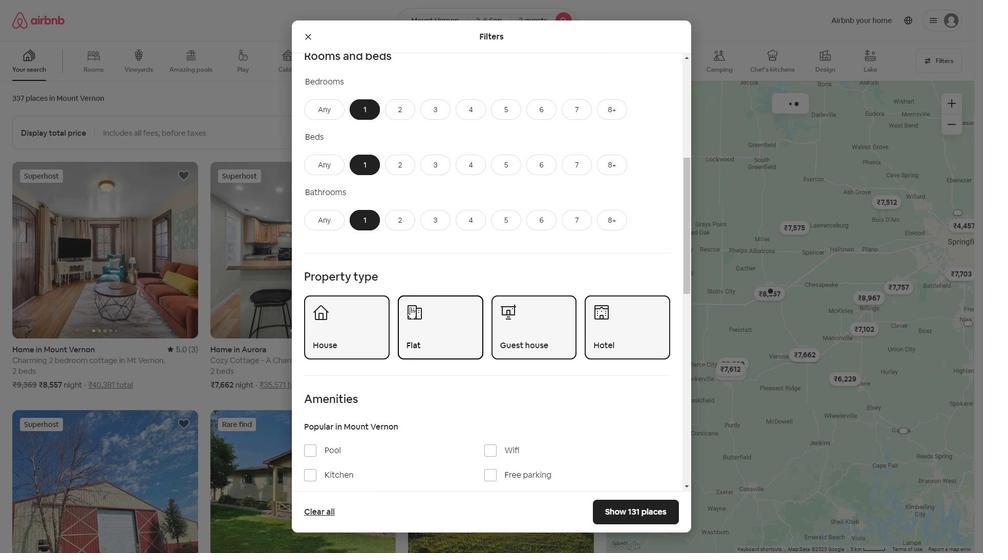 
Action: Mouse scrolled (410, 306) with delta (0, 0)
Screenshot: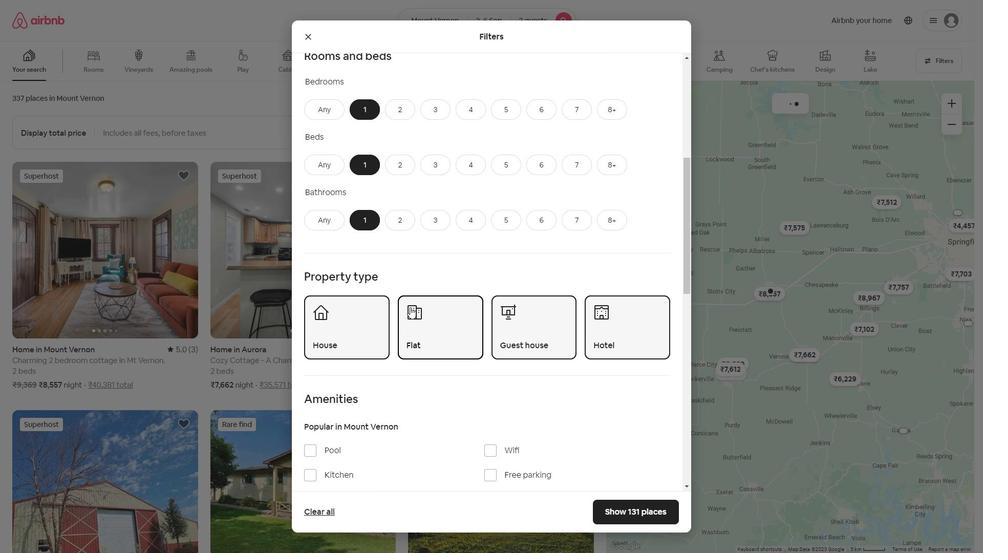 
Action: Mouse scrolled (410, 306) with delta (0, 0)
Screenshot: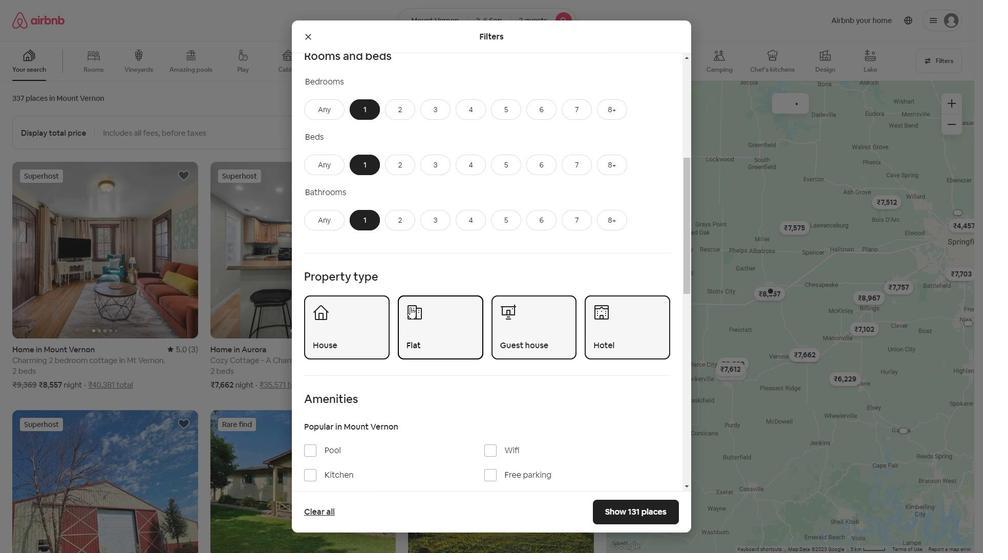 
Action: Mouse moved to (460, 324)
Screenshot: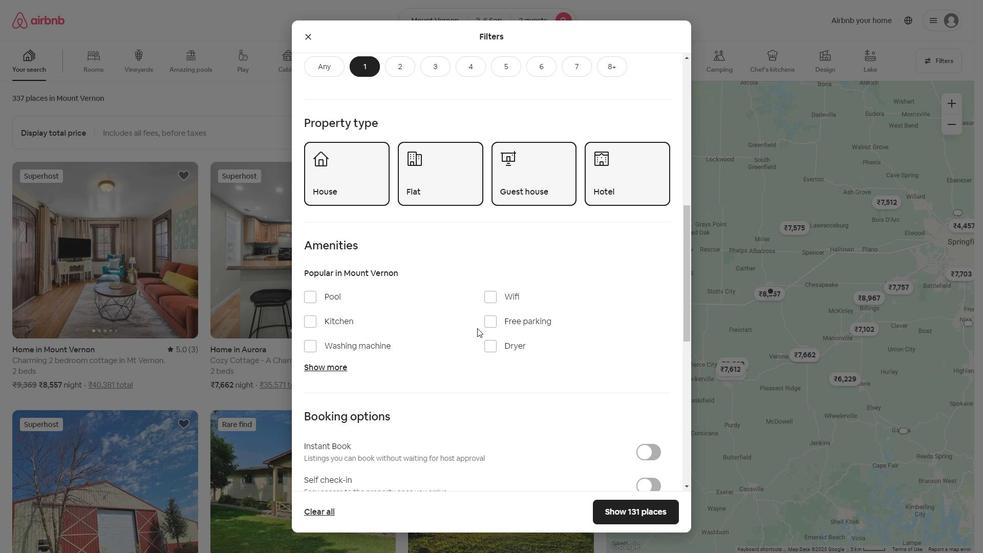 
Action: Mouse scrolled (460, 324) with delta (0, 0)
Screenshot: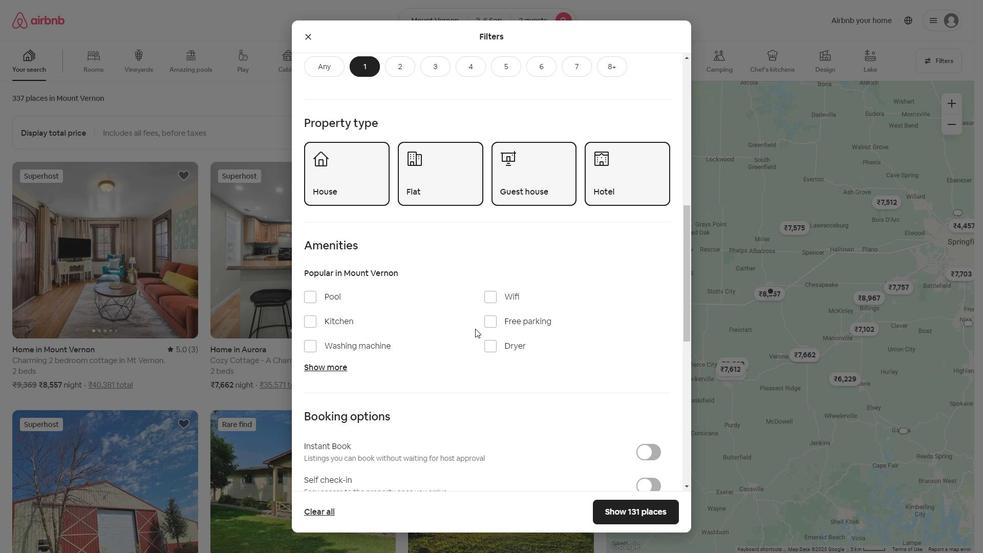 
Action: Mouse scrolled (460, 324) with delta (0, 0)
Screenshot: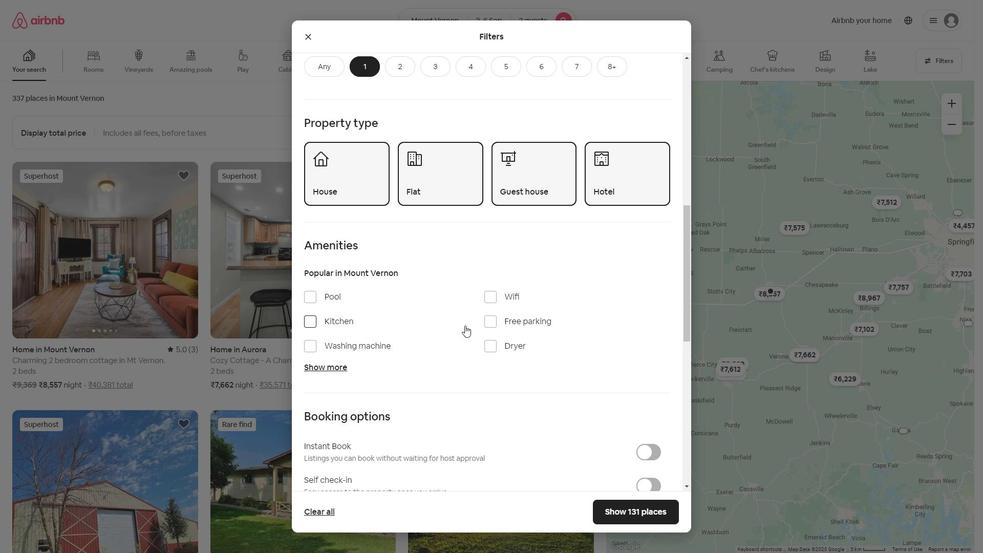 
Action: Mouse scrolled (460, 324) with delta (0, 0)
Screenshot: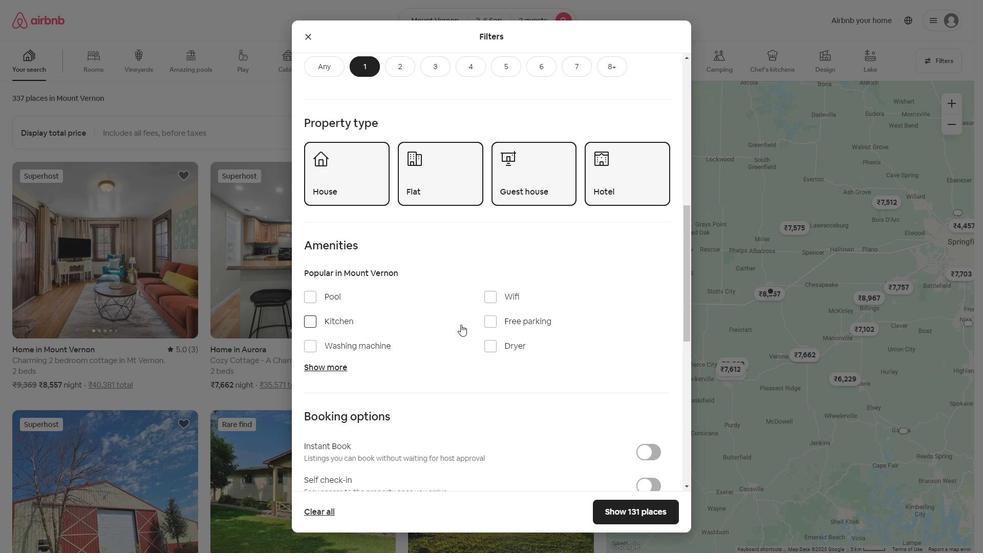 
Action: Mouse scrolled (460, 324) with delta (0, 0)
Screenshot: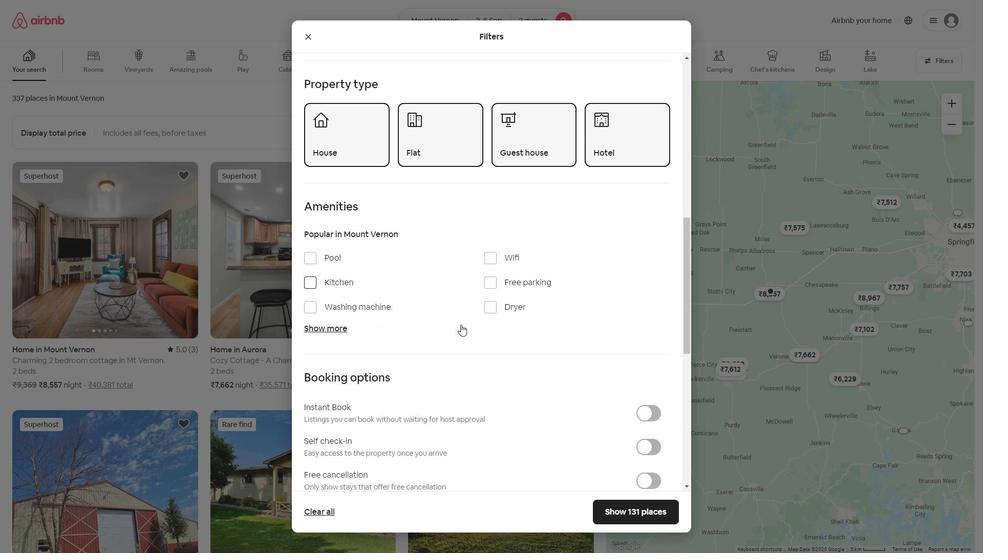 
Action: Mouse moved to (652, 280)
Screenshot: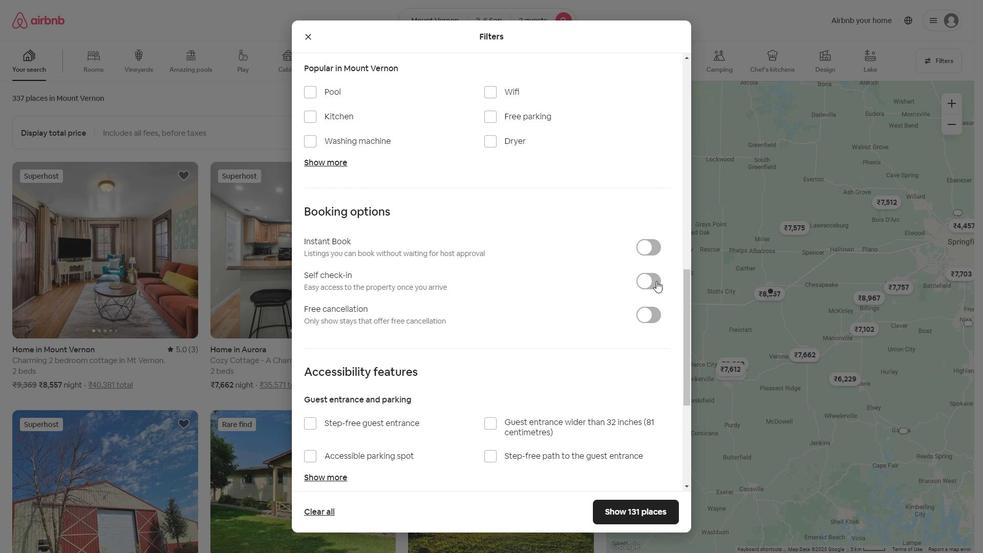 
Action: Mouse pressed left at (652, 280)
Screenshot: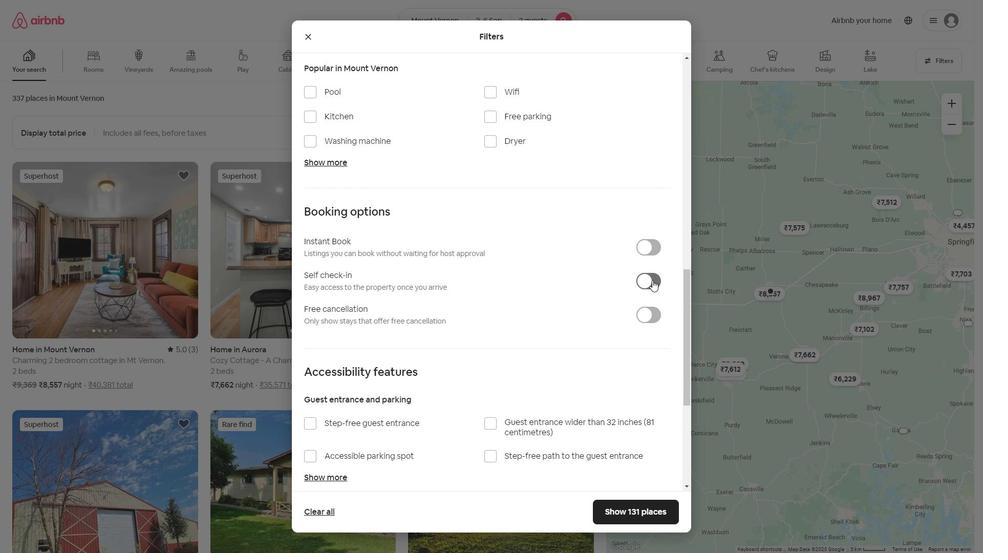 
Action: Mouse moved to (515, 277)
Screenshot: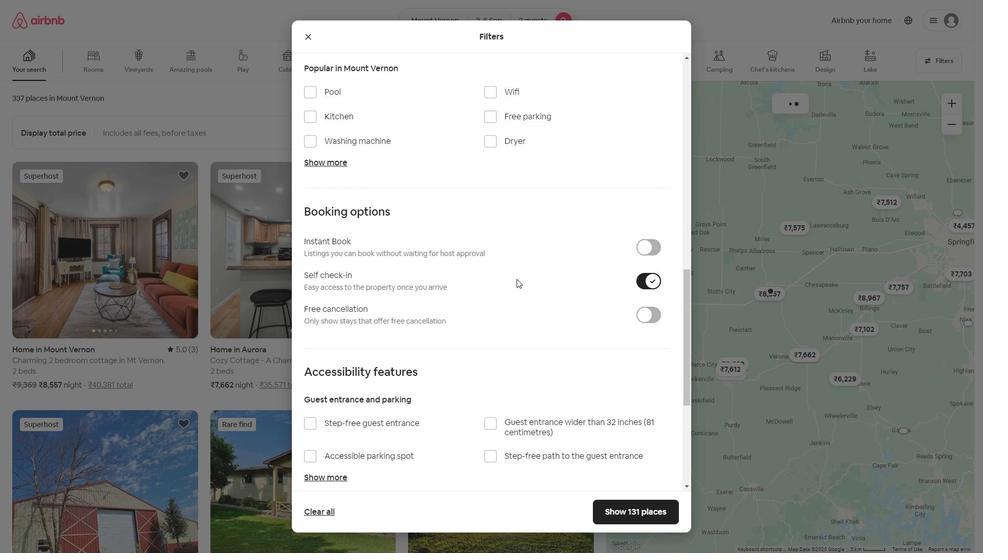 
Action: Mouse scrolled (515, 277) with delta (0, 0)
Screenshot: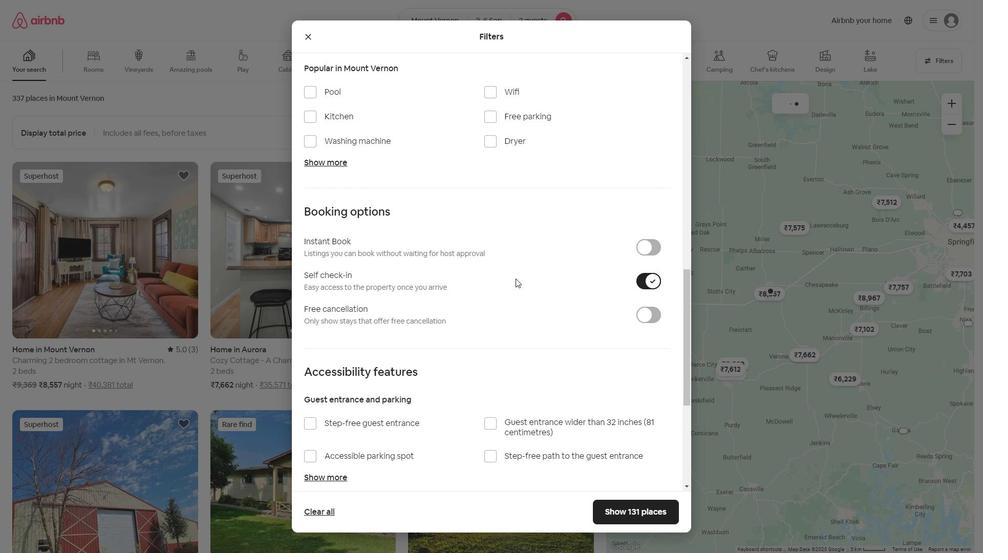 
Action: Mouse scrolled (515, 277) with delta (0, 0)
Screenshot: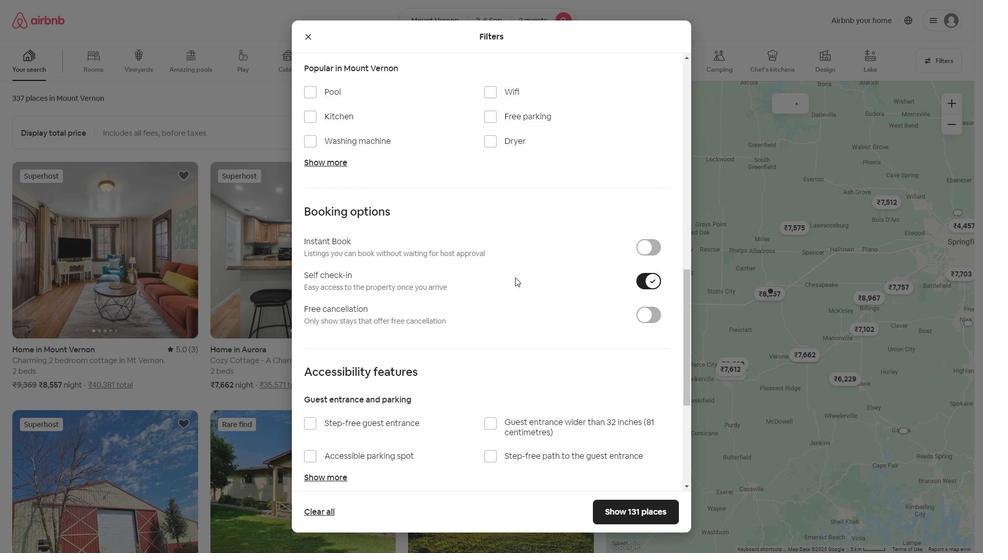 
Action: Mouse scrolled (515, 277) with delta (0, 0)
Screenshot: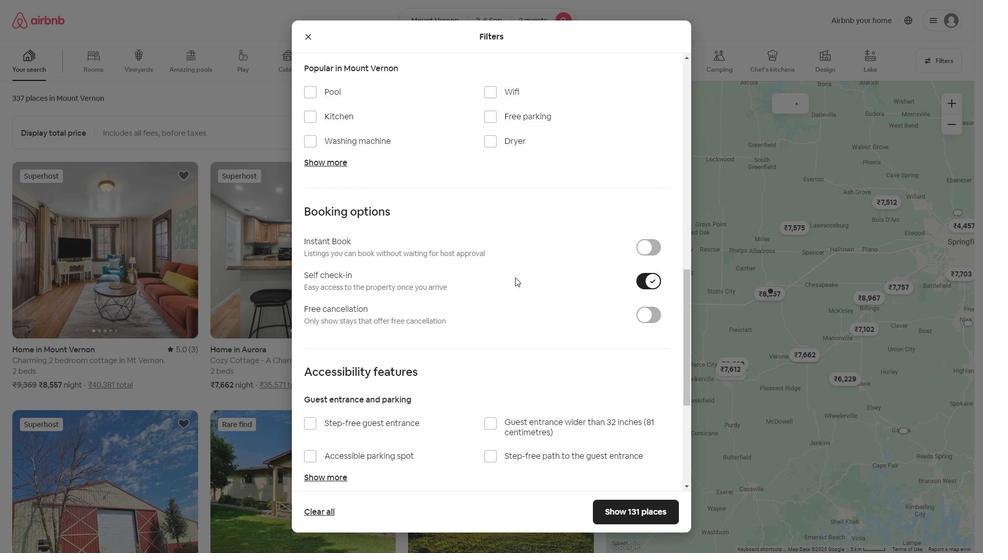 
Action: Mouse scrolled (515, 277) with delta (0, 0)
Screenshot: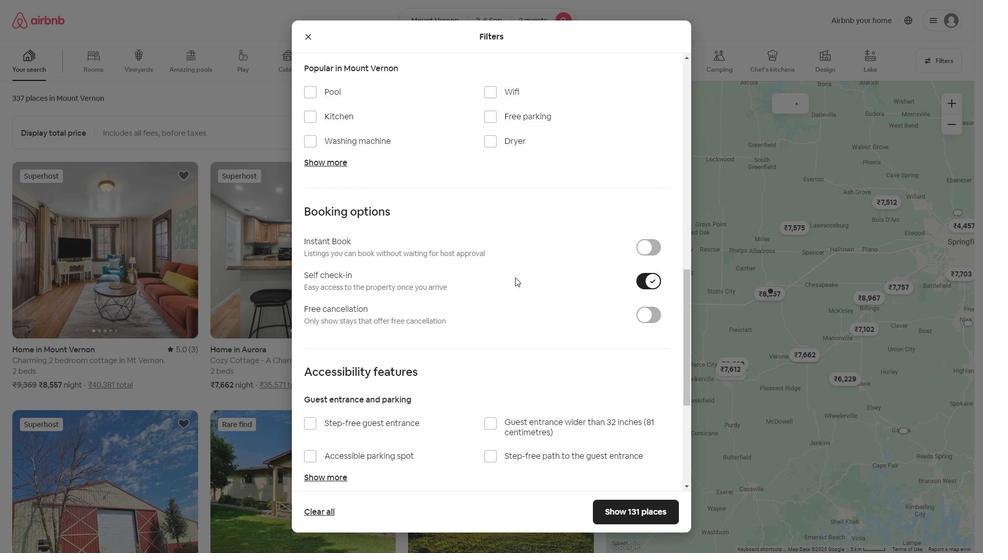 
Action: Mouse scrolled (515, 277) with delta (0, 0)
Screenshot: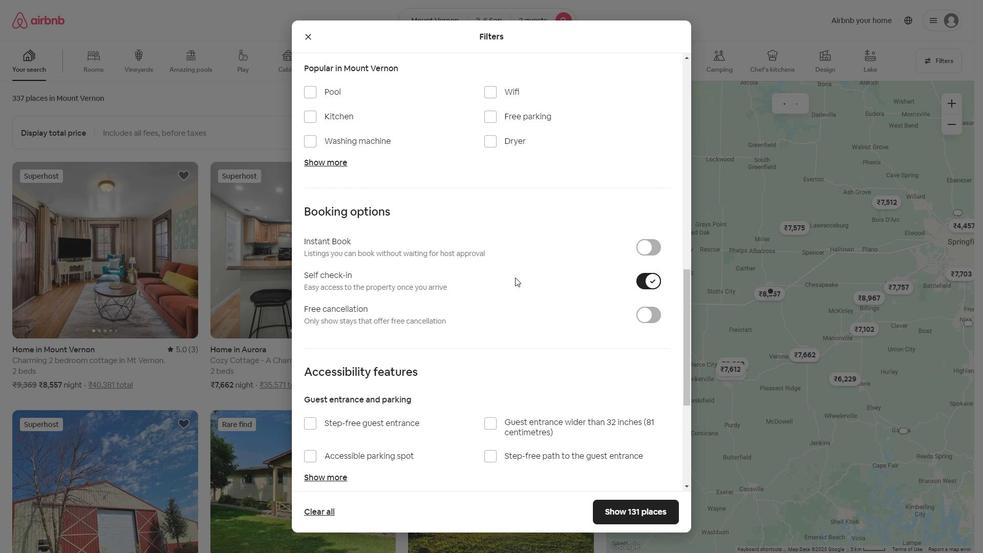 
Action: Mouse scrolled (515, 277) with delta (0, 0)
Screenshot: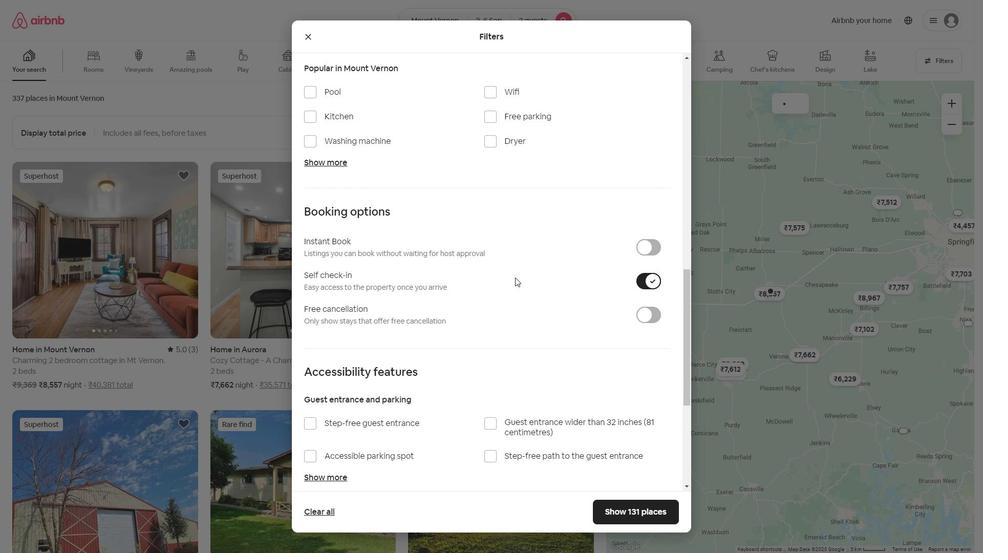 
Action: Mouse moved to (306, 416)
Screenshot: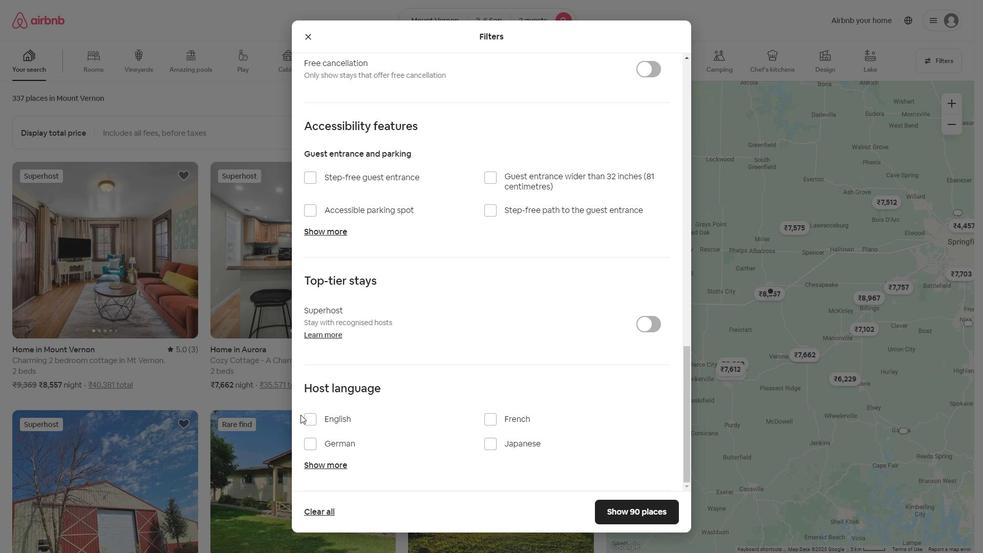 
Action: Mouse pressed left at (306, 416)
Screenshot: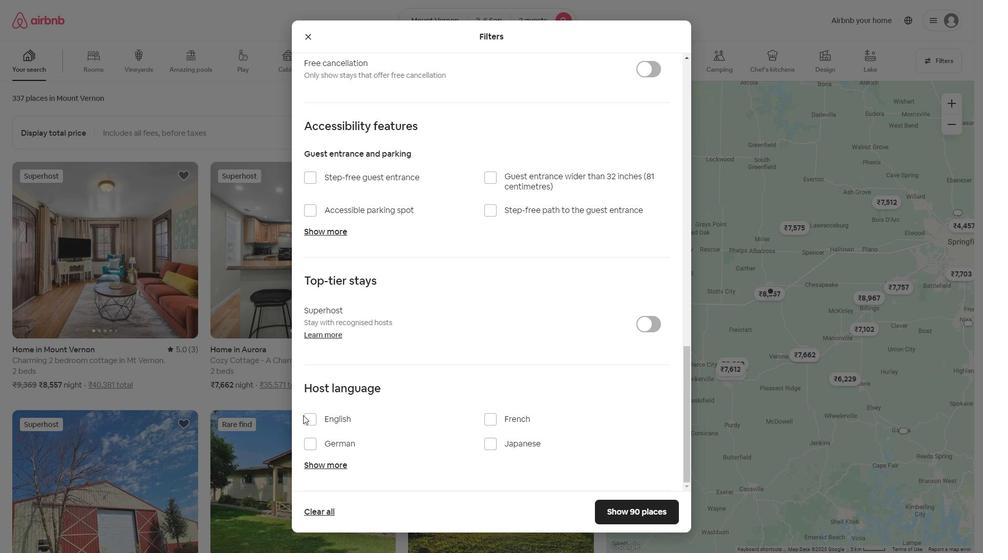 
Action: Mouse moved to (655, 515)
Screenshot: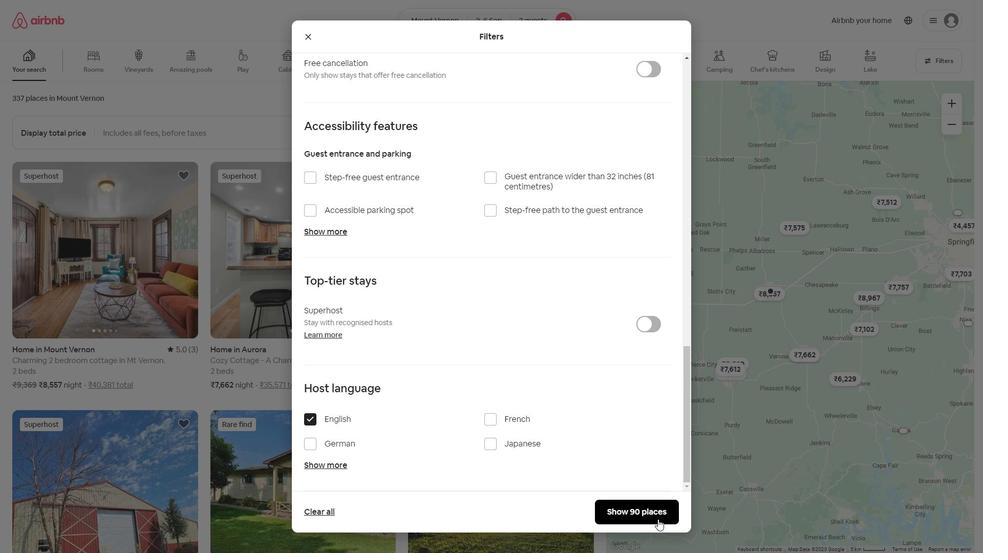 
Action: Mouse pressed left at (655, 515)
Screenshot: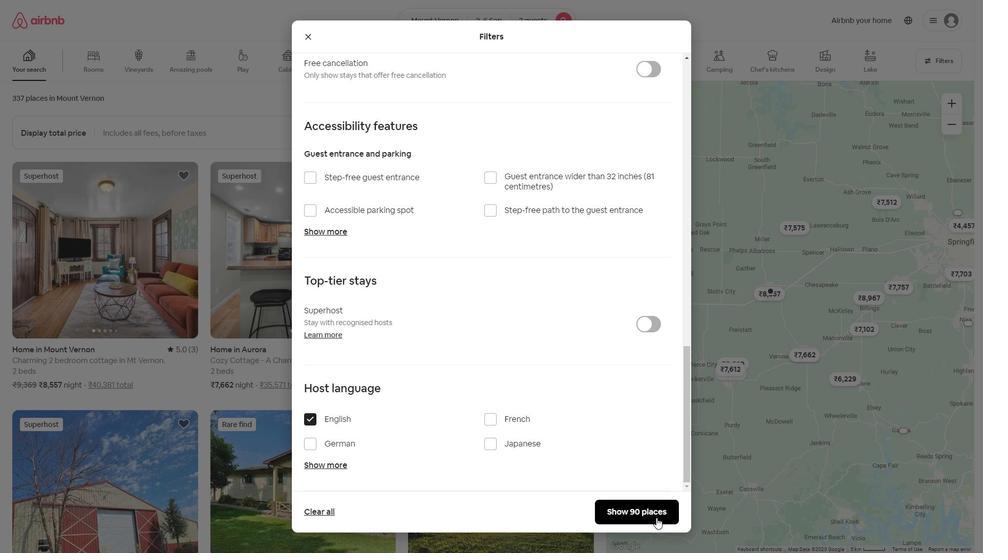 
Action: Mouse moved to (592, 389)
Screenshot: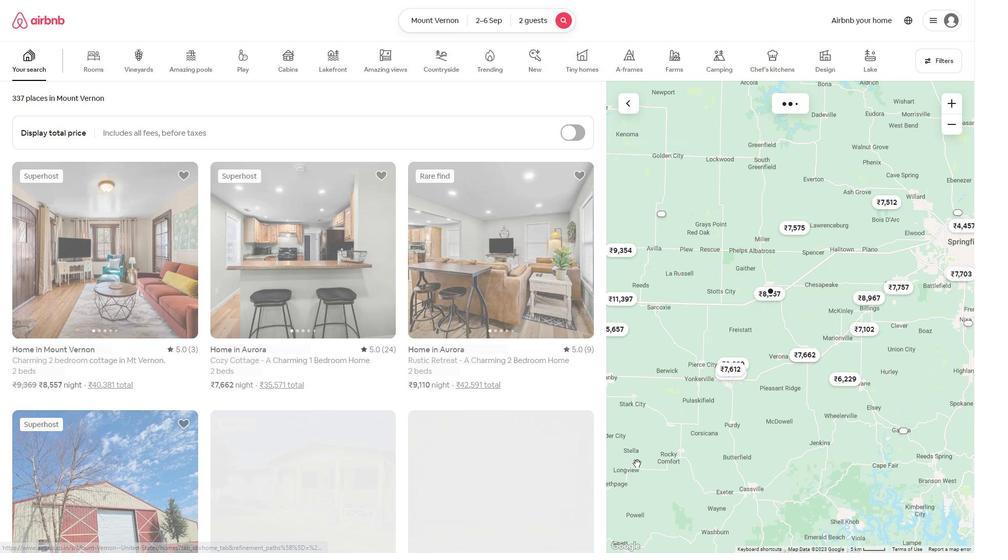 
